 Task: Open a blank sheet, save the file as Renewableenergy.doc and add heading 'Renewable Energy'Renewable Energy ,with the parapraph,with the parapraph Renewable energy sources like solar, wind, and hydropower offer sustainable alternatives to fossil fuels. By transitioning to renewables, we can reduce greenhouse gas emissions and combat climate change while creating new job opportunities and driving economic growth.Apply Font Style Andalus And font size 12. Apply font style in  Heading Elephant and font size 16 Change heading alignment to  Left
Action: Mouse moved to (19, 21)
Screenshot: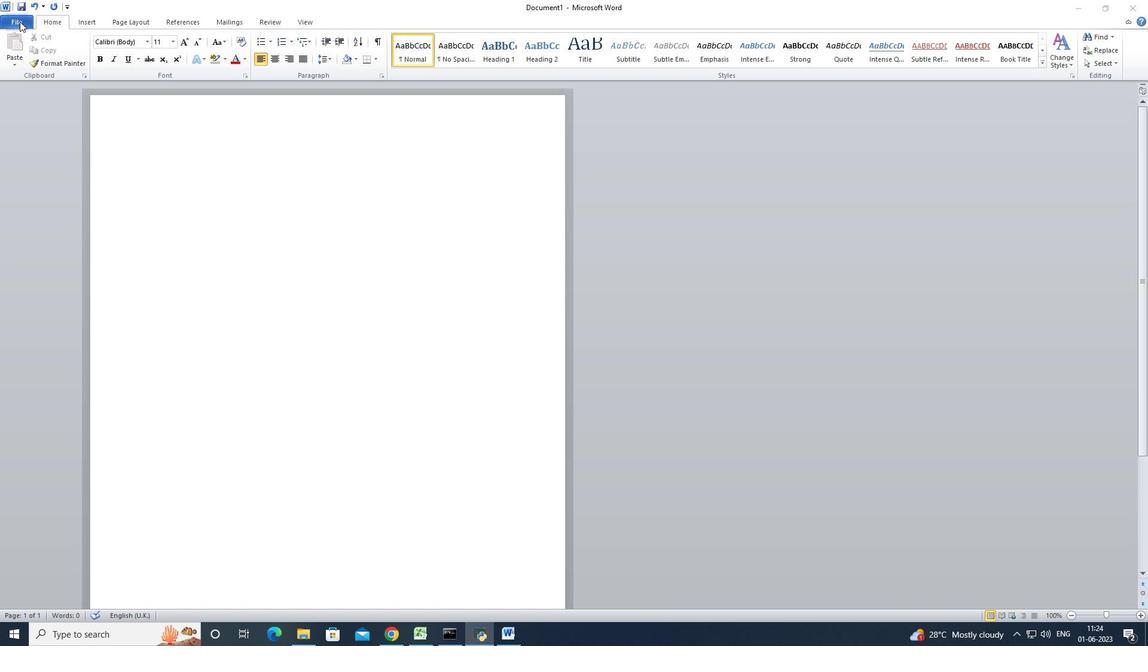 
Action: Mouse pressed left at (19, 21)
Screenshot: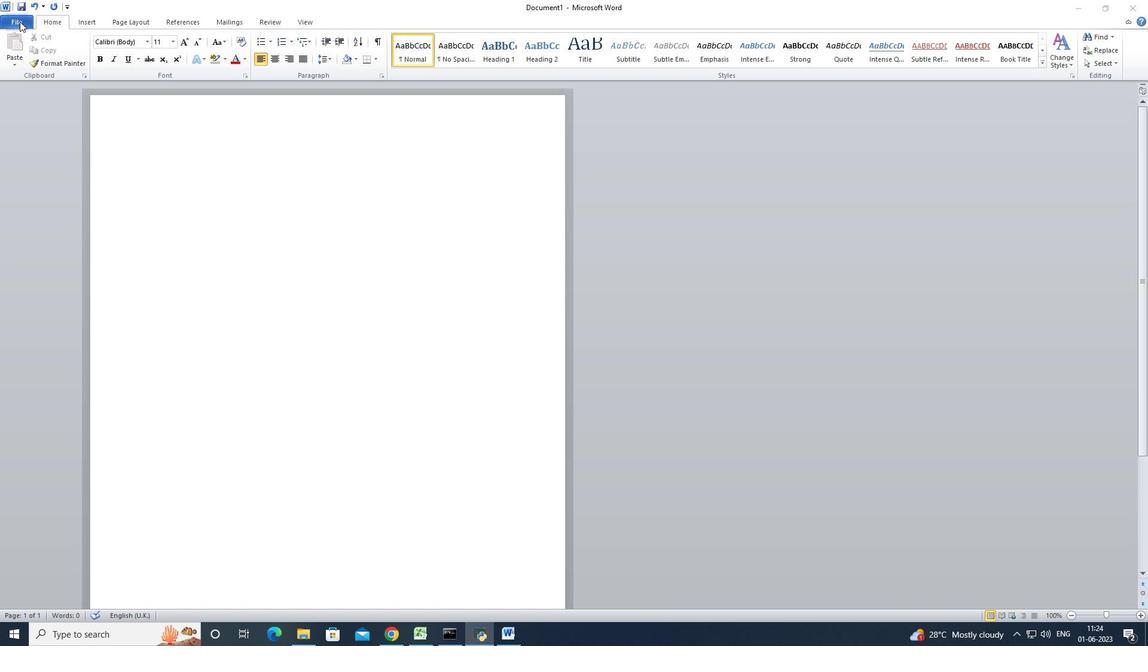 
Action: Mouse pressed left at (19, 21)
Screenshot: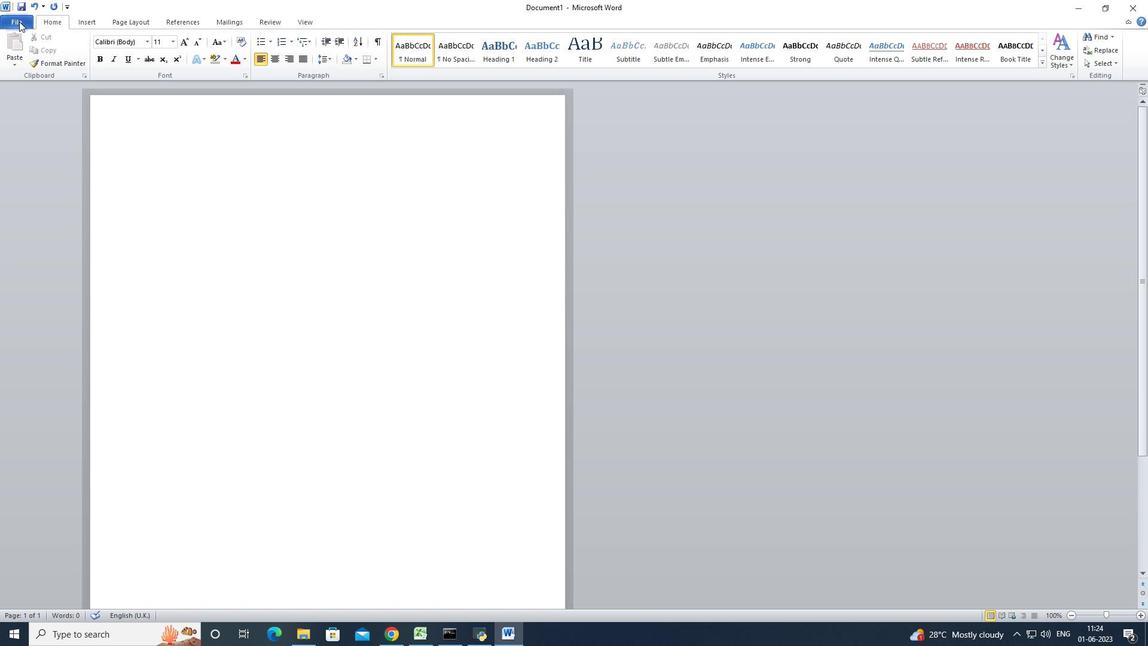 
Action: Mouse moved to (35, 157)
Screenshot: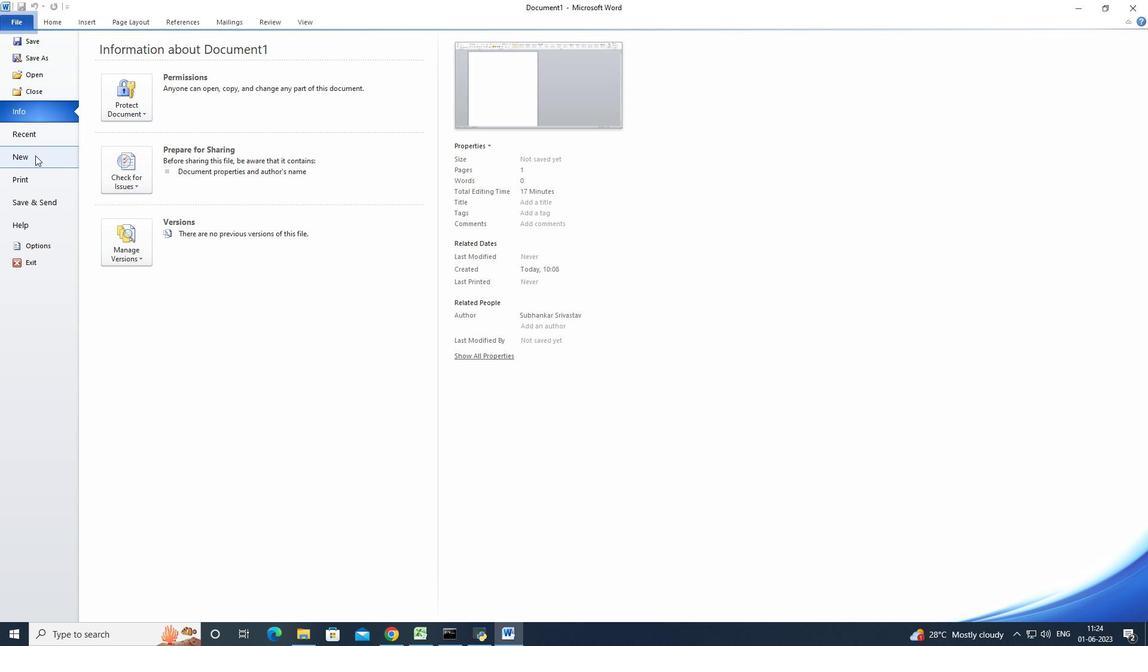 
Action: Mouse pressed left at (35, 157)
Screenshot: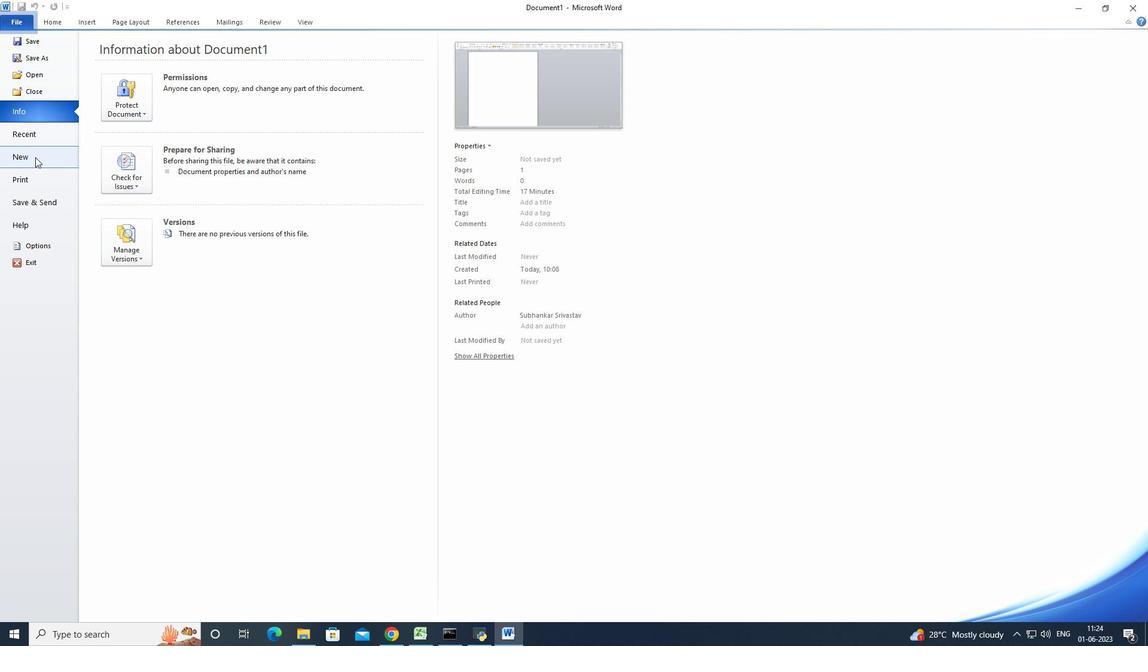 
Action: Mouse moved to (108, 126)
Screenshot: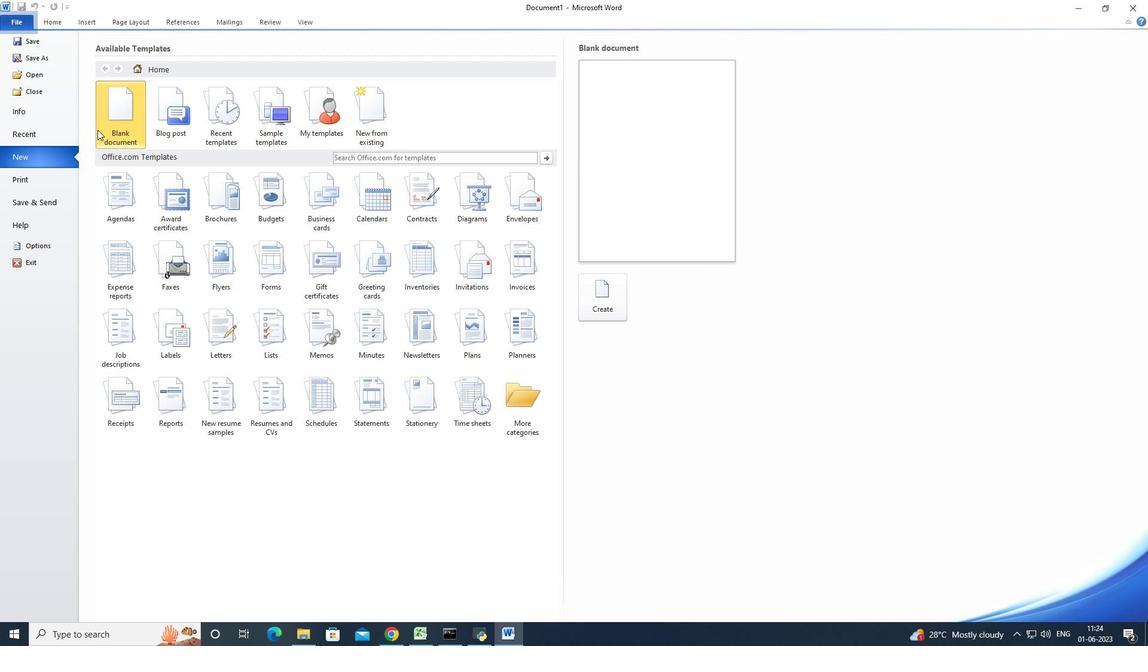 
Action: Mouse pressed left at (108, 126)
Screenshot: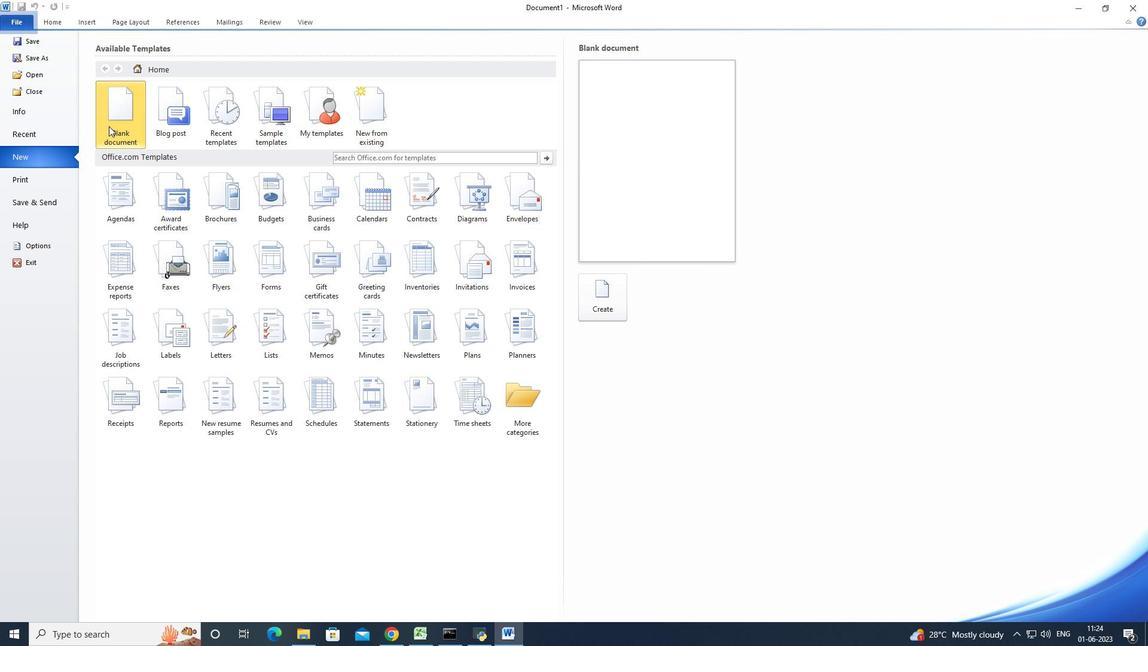 
Action: Mouse moved to (610, 290)
Screenshot: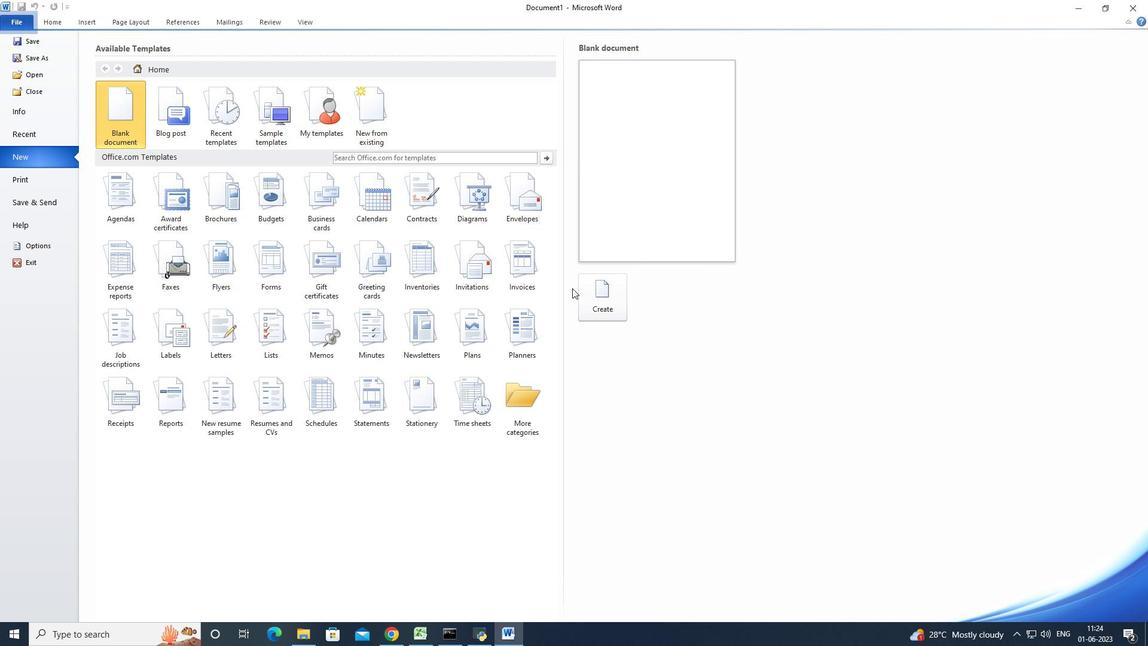 
Action: Mouse pressed left at (610, 290)
Screenshot: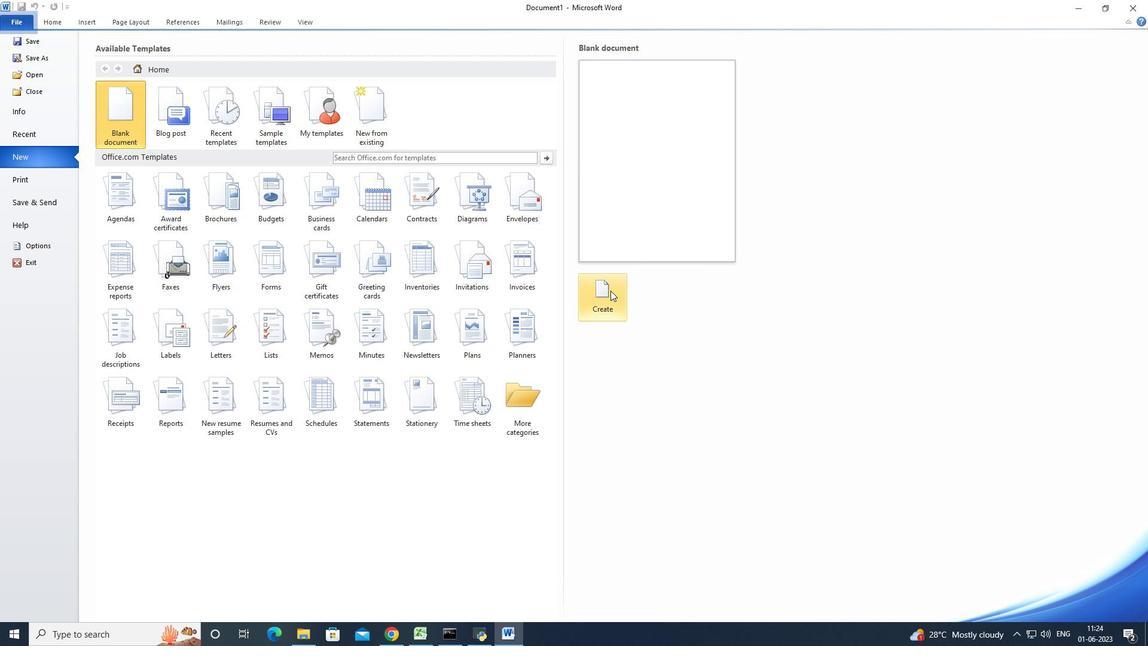 
Action: Mouse moved to (4, 23)
Screenshot: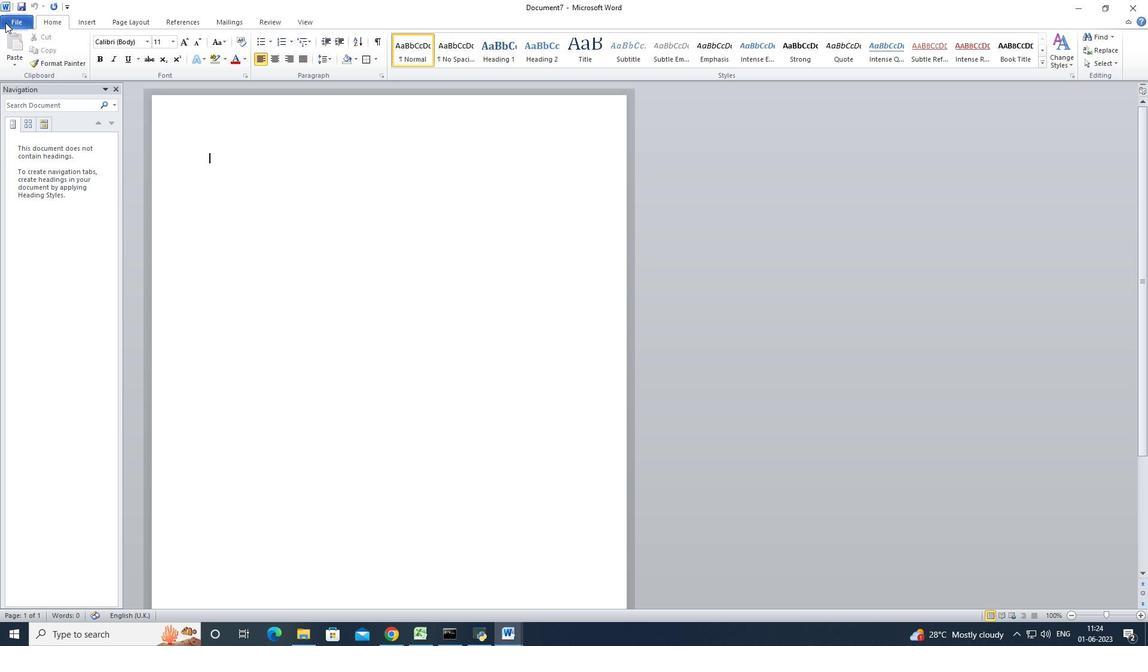 
Action: Mouse pressed left at (4, 23)
Screenshot: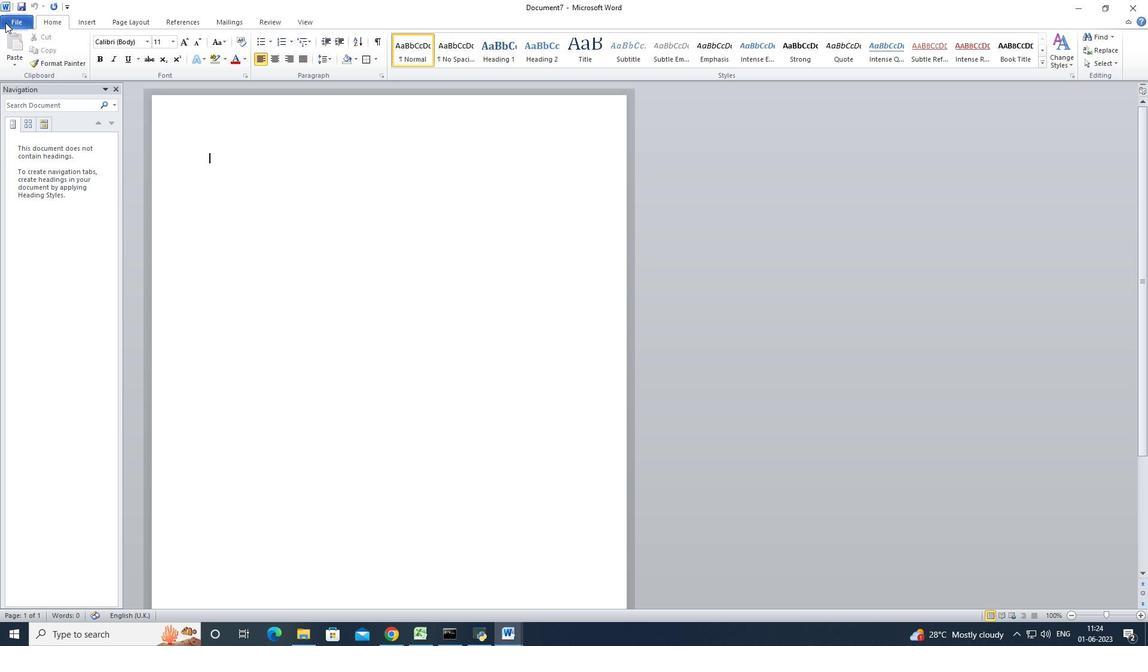 
Action: Mouse moved to (44, 41)
Screenshot: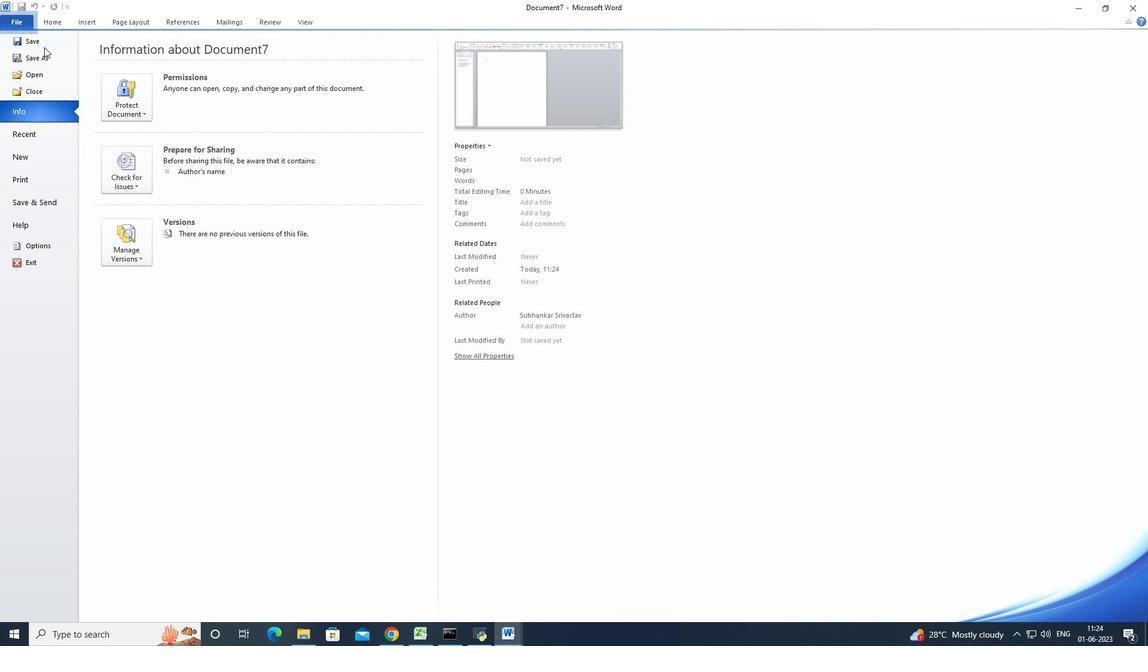 
Action: Mouse pressed left at (44, 41)
Screenshot: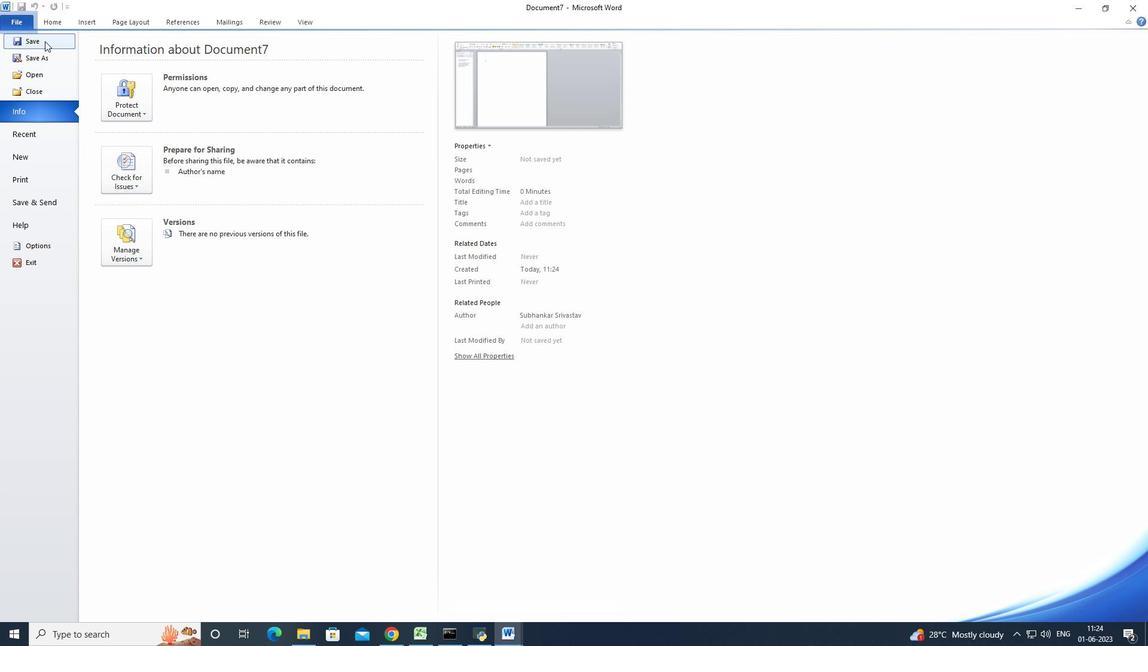 
Action: Mouse moved to (177, 139)
Screenshot: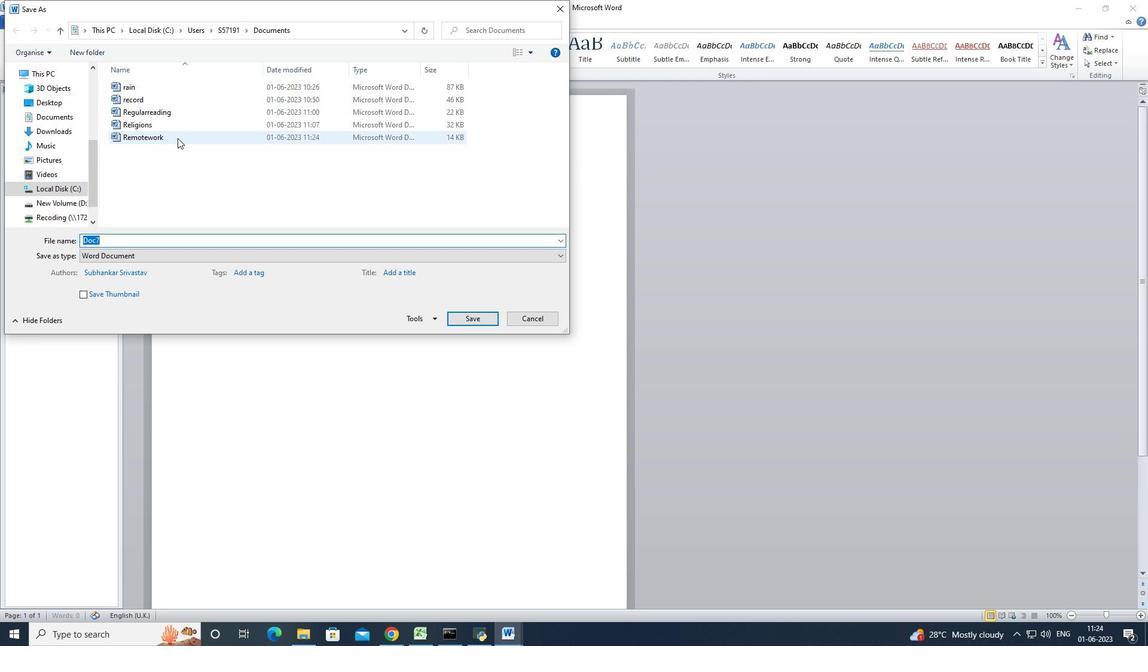 
Action: Key pressed <Key.shift>Renew<Key.shift>A<Key.backspace>ableenergy
Screenshot: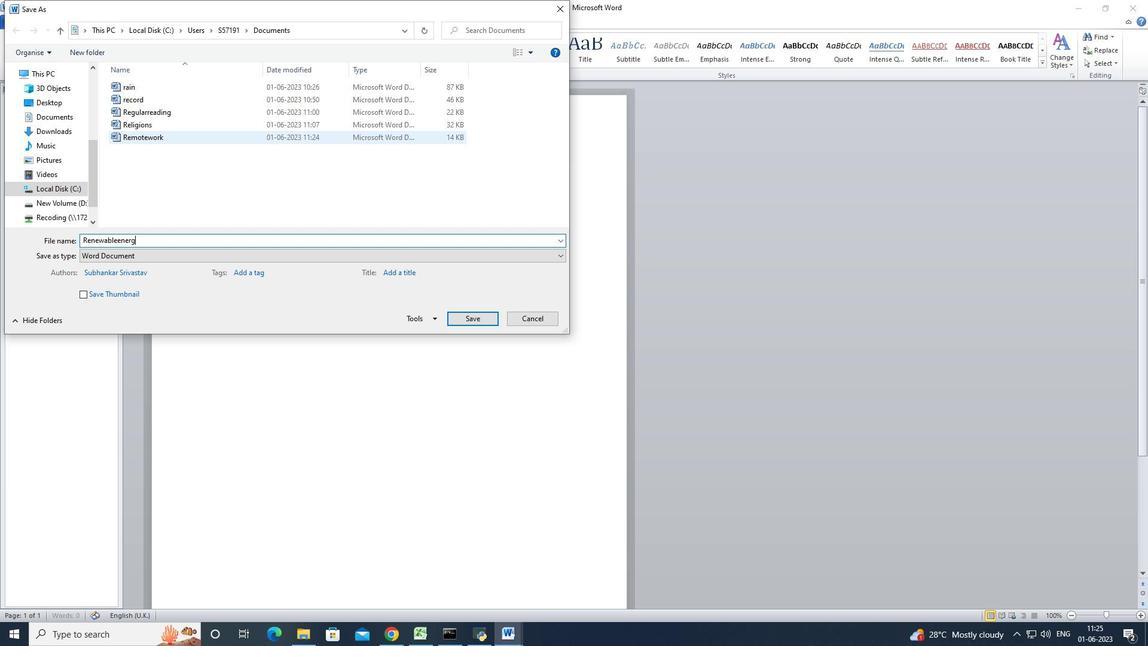
Action: Mouse moved to (467, 322)
Screenshot: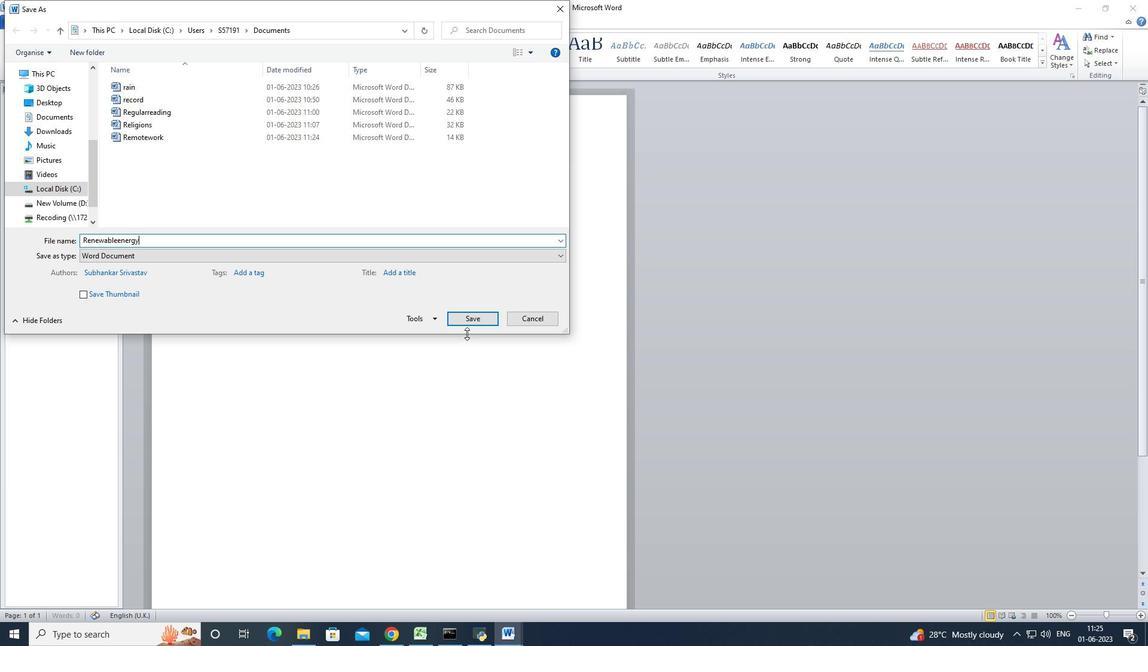 
Action: Mouse pressed left at (467, 322)
Screenshot: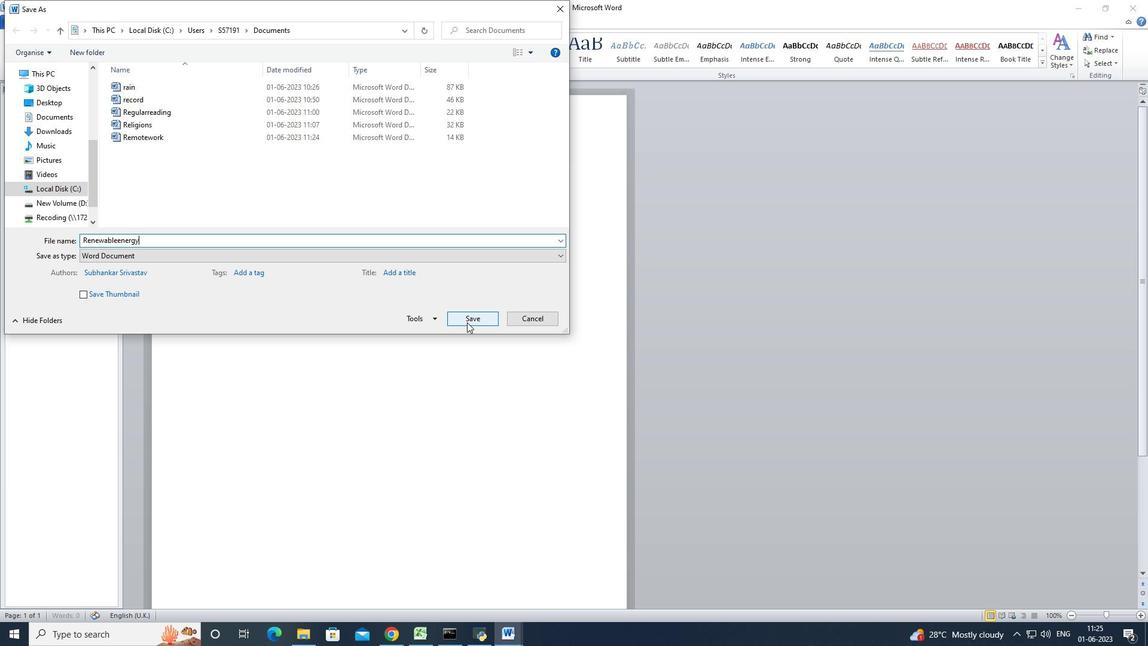 
Action: Mouse moved to (484, 52)
Screenshot: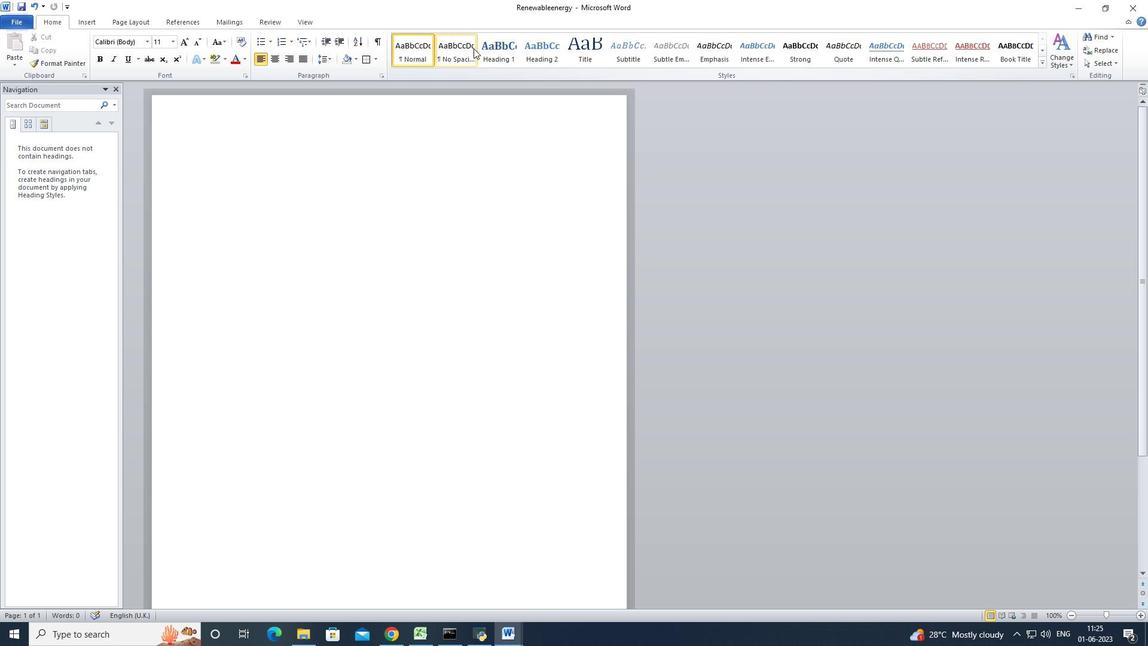 
Action: Mouse pressed left at (484, 52)
Screenshot: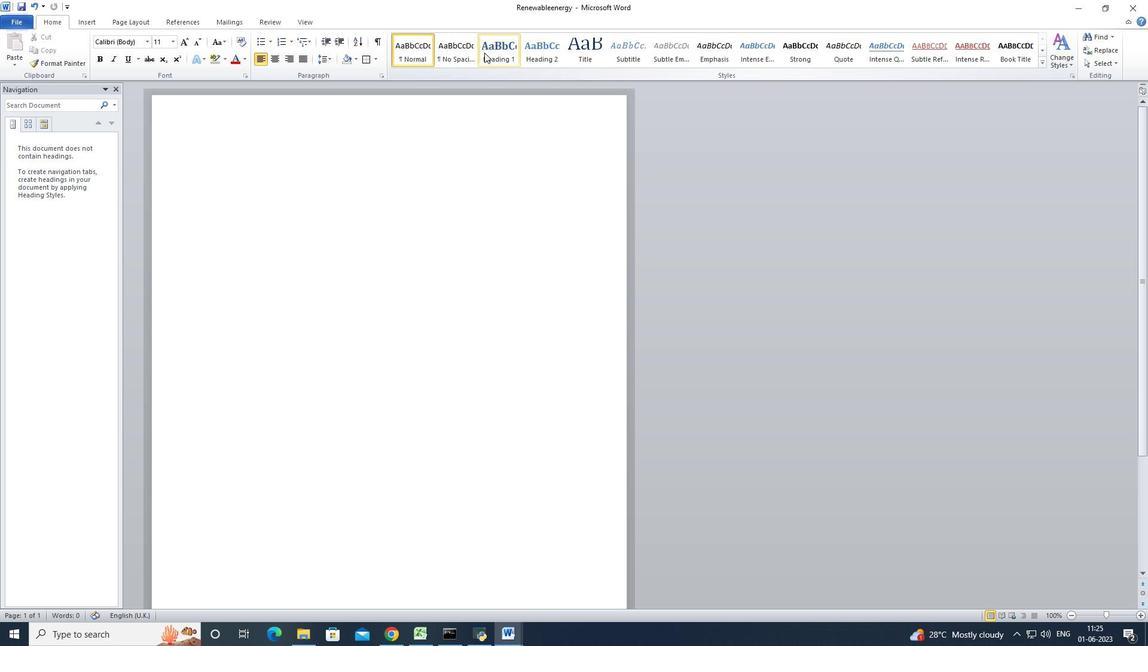 
Action: Key pressed <Key.shift>Renewable<Key.space><Key.shift>Energy<Key.enter><Key.shift><Key.shift><Key.shift><Key.shift><Key.shift><Key.shift><Key.shift><Key.shift><Key.shift><Key.shift><Key.shift><Key.shift><Key.shift><Key.shift><Key.shift><Key.shift><Key.shift><Key.shift><Key.shift><Key.shift><Key.shift><Key.shift><Key.shift><Key.shift><Key.shift><Key.shift><Key.shift><Key.shift><Key.shift><Key.shift><Key.shift><Key.shift><Key.shift><Key.shift><Key.shift><Key.shift><Key.shift><Key.shift><Key.shift><Key.shift><Key.shift><Key.shift><Key.shift><Key.shift><Key.shift><Key.shift><Key.shift><Key.shift><Key.shift><Key.shift><Key.shift><Key.shift><Key.shift><Key.shift><Key.shift><Key.shift><Key.shift><Key.shift><Key.shift><Key.shift><Key.shift><Key.shift><Key.shift><Key.shift><Key.shift><Key.shift><Key.shift><Key.shift><Key.shift><Key.shift><Key.shift><Key.shift><Key.shift><Key.shift><Key.shift><Key.shift><Key.shift><Key.shift><Key.shift><Key.shift><Key.shift><Key.shift><Key.shift><Key.shift><Key.shift><Key.shift><Key.shift><Key.shift><Key.shift><Key.shift><Key.shift><Key.shift><Key.shift><Key.shift><Key.shift><Key.shift><Key.shift><Key.shift><Key.shift><Key.shift><Key.shift><Key.shift><Key.shift><Key.shift><Key.shift><Key.shift><Key.shift><Key.shift><Key.shift><Key.shift><Key.shift><Key.shift><Key.shift><Key.shift><Key.shift><Key.shift><Key.shift><Key.shift><Key.shift><Key.shift><Key.shift><Key.shift><Key.shift><Key.shift><Key.shift><Key.shift><Key.shift><Key.shift><Key.shift><Key.shift><Key.shift><Key.shift><Key.shift><Key.shift><Key.shift><Key.shift><Key.shift><Key.shift><Key.shift><Key.shift><Key.shift><Key.shift><Key.shift><Key.shift><Key.shift><Key.shift><Key.shift><Key.shift><Key.shift><Key.shift><Key.shift><Key.shift><Key.shift><Key.shift><Key.shift><Key.shift><Key.shift><Key.shift><Key.shift><Key.shift><Key.shift><Key.shift><Key.shift><Key.shift><Key.shift><Key.shift><Key.shift><Key.shift><Key.shift><Key.shift><Key.shift><Key.shift><Key.shift><Key.shift><Key.shift><Key.shift><Key.shift><Key.shift><Key.shift><Key.shift><Key.shift><Key.shift><Key.shift><Key.shift><Key.shift><Key.shift><Key.shift><Key.shift><Key.shift><Key.shift><Key.shift><Key.shift><Key.shift><Key.shift><Key.shift><Key.shift><Key.shift><Key.shift><Key.shift><Key.shift><Key.shift><Key.shift><Key.shift><Key.shift><Key.shift><Key.shift><Key.shift><Key.shift><Key.shift><Key.shift><Key.shift><Key.shift><Key.shift><Key.shift><Key.shift><Key.shift><Key.shift><Key.shift><Key.shift><Key.shift><Key.shift><Key.shift><Key.shift><Key.shift><Key.shift><Key.shift><Key.shift><Key.shift><Key.shift><Key.shift><Key.shift><Key.shift><Key.shift><Key.shift><Key.shift><Key.shift><Key.shift><Key.shift><Key.shift><Key.shift><Key.shift><Key.shift><Key.shift><Key.shift><Key.shift><Key.shift><Key.shift><Key.shift><Key.shift><Key.shift><Key.shift><Key.shift><Key.shift><Key.shift><Key.shift><Key.shift><Key.shift><Key.shift><Key.shift><Key.shift><Key.shift><Key.shift><Key.shift><Key.shift><Key.shift><Key.shift><Key.shift><Key.shift><Key.shift><Key.shift><Key.shift><Key.shift><Key.shift><Key.shift><Key.shift><Key.shift><Key.shift><Key.shift><Key.shift><Key.shift><Key.shift><Key.shift><Key.shift><Key.shift><Key.shift><Key.shift><Key.shift><Key.shift><Key.shift><Key.shift><Key.shift><Key.shift><Key.shift><Key.shift><Key.shift><Key.shift><Key.shift><Key.shift><Key.shift><Key.shift><Key.shift><Key.shift><Key.shift><Key.shift><Key.shift><Key.shift><Key.shift><Key.shift><Key.shift><Key.shift><Key.shift><Key.shift><Key.shift><Key.shift><Key.shift><Key.shift><Key.shift><Key.shift><Key.shift><Key.shift><Key.shift><Key.shift><Key.shift><Key.shift><Key.shift><Key.shift><Key.shift><Key.shift><Key.shift><Key.shift><Key.shift><Key.shift><Key.shift><Key.shift><Key.shift><Key.shift><Key.shift><Key.shift><Key.shift><Key.shift><Key.shift><Key.shift><Key.shift><Key.shift><Key.shift><Key.shift><Key.shift><Key.shift><Key.shift><Key.shift><Key.shift><Key.shift><Key.shift><Key.shift><Key.shift><Key.shift><Key.shift><Key.shift><Key.shift><Key.shift><Key.shift><Key.shift><Key.shift><Key.shift><Key.shift><Key.shift><Key.shift><Key.shift><Key.shift><Key.shift><Key.shift><Key.shift><Key.shift><Key.shift><Key.shift><Key.shift><Key.shift><Key.shift><Key.shift><Key.shift><Key.shift><Key.shift><Key.shift><Key.shift><Key.shift><Key.shift><Key.shift><Key.shift><Key.shift><Key.shift><Key.shift><Key.shift>s<Key.backspace>s<Key.backspace><Key.shift><Key.shift><Key.shift><Key.shift><Key.shift><Key.shift><Key.shift><Key.shift>Renewable<Key.space>energy<Key.space>sources<Key.space>like<Key.space>solar,<Key.space>wind<Key.space>and<Key.space>hydropower<Key.space>offer<Key.space>sustainable<Key.space>alternatives<Key.space>to<Key.space>fossil<Key.space>fuels.<Key.space>by<Key.space>transitioning<Key.space>to<Key.space>renewables,<Key.space>we<Key.space>can<Key.space>reduce<Key.space>greenhouse<Key.space>gas<Key.space>emissions<Key.space>and<Key.space>combat<Key.space>climate<Key.space>change<Key.space>while<Key.space>creating<Key.space>new<Key.space>job<Key.space>opportunities<Key.space>and<Key.space>driving<Key.space>economic<Key.space>growth.
Screenshot: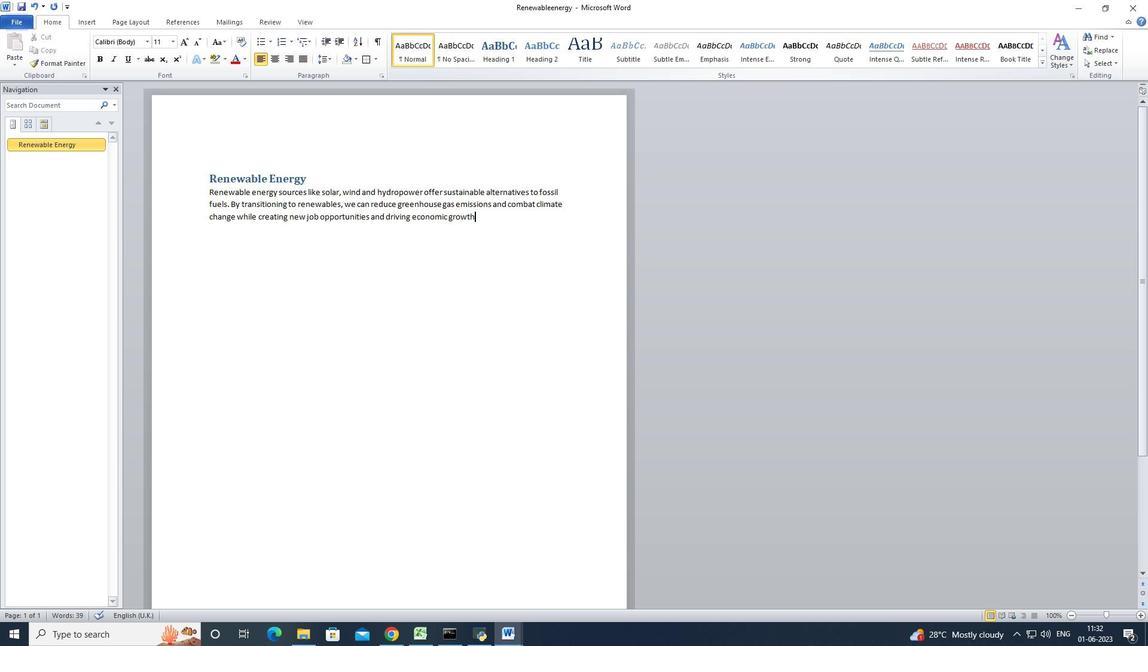 
Action: Mouse moved to (480, 217)
Screenshot: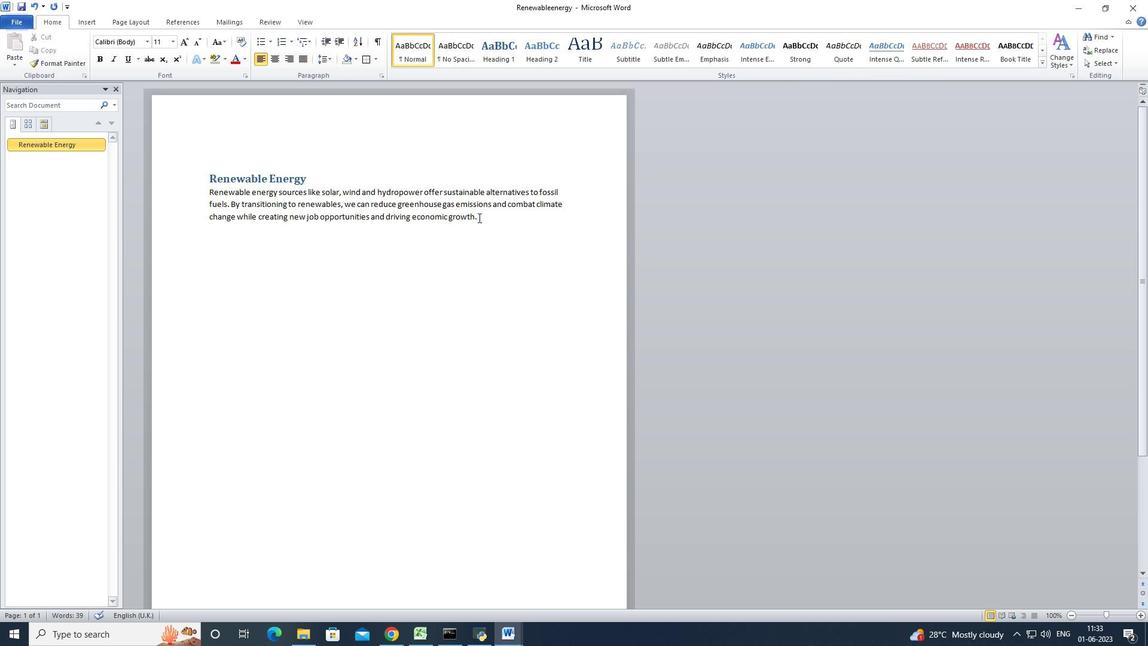 
Action: Mouse pressed left at (480, 217)
Screenshot: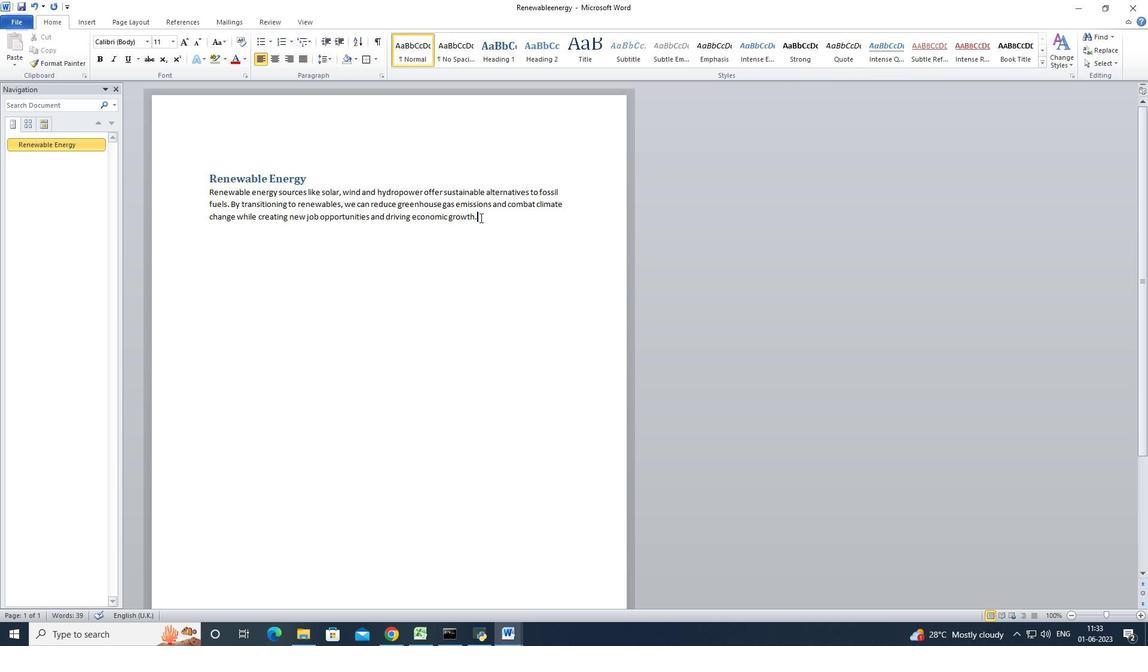 
Action: Mouse moved to (151, 45)
Screenshot: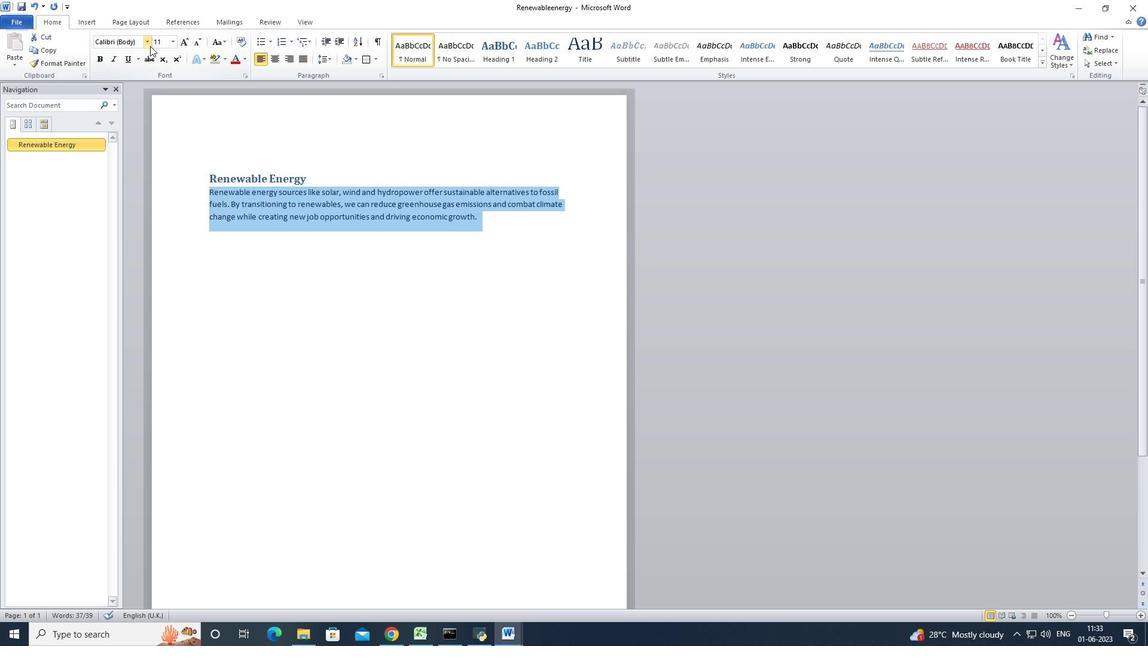 
Action: Mouse pressed left at (151, 45)
Screenshot: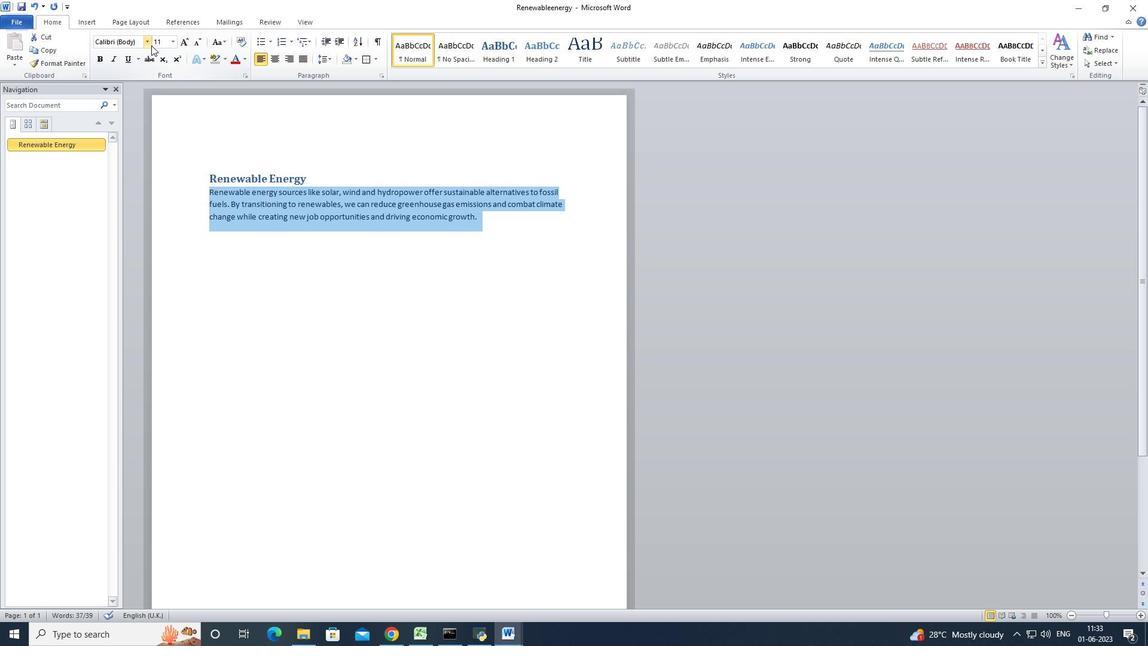 
Action: Mouse moved to (142, 81)
Screenshot: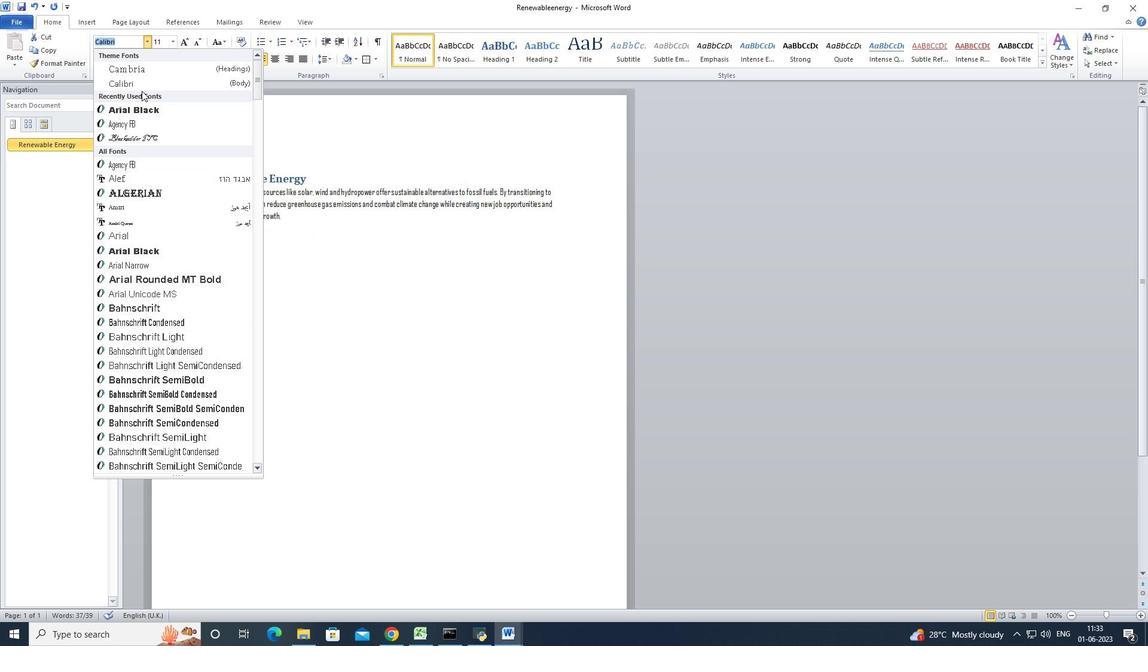 
Action: Key pressed andalus<Key.space><Key.enter>
Screenshot: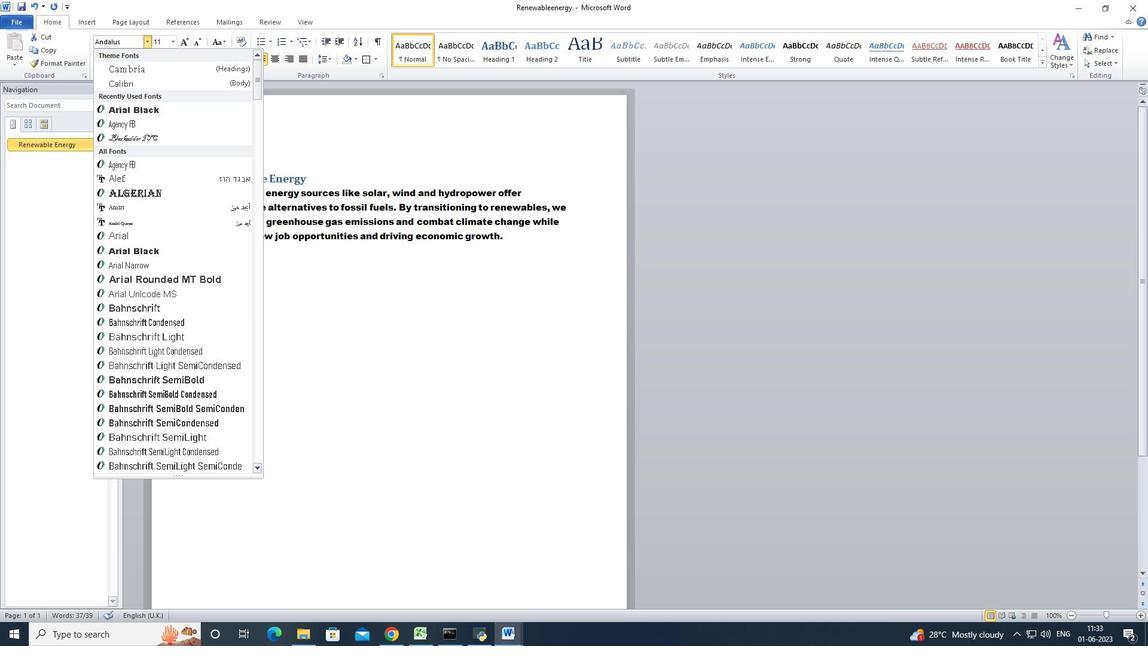 
Action: Mouse moved to (536, 350)
Screenshot: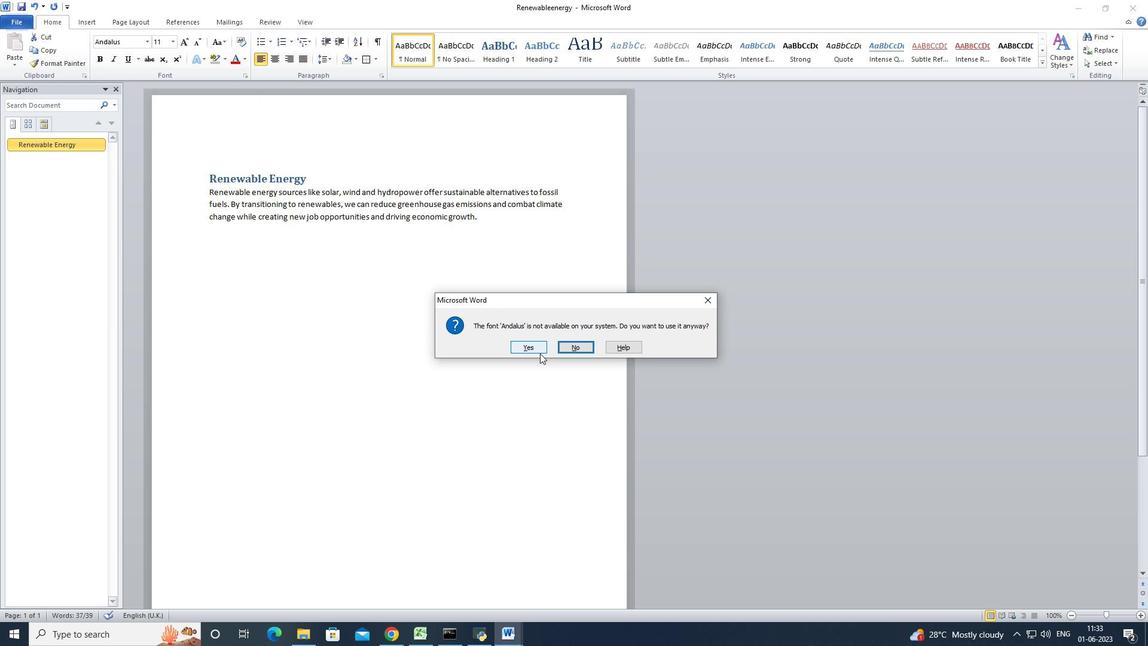 
Action: Mouse pressed left at (536, 350)
Screenshot: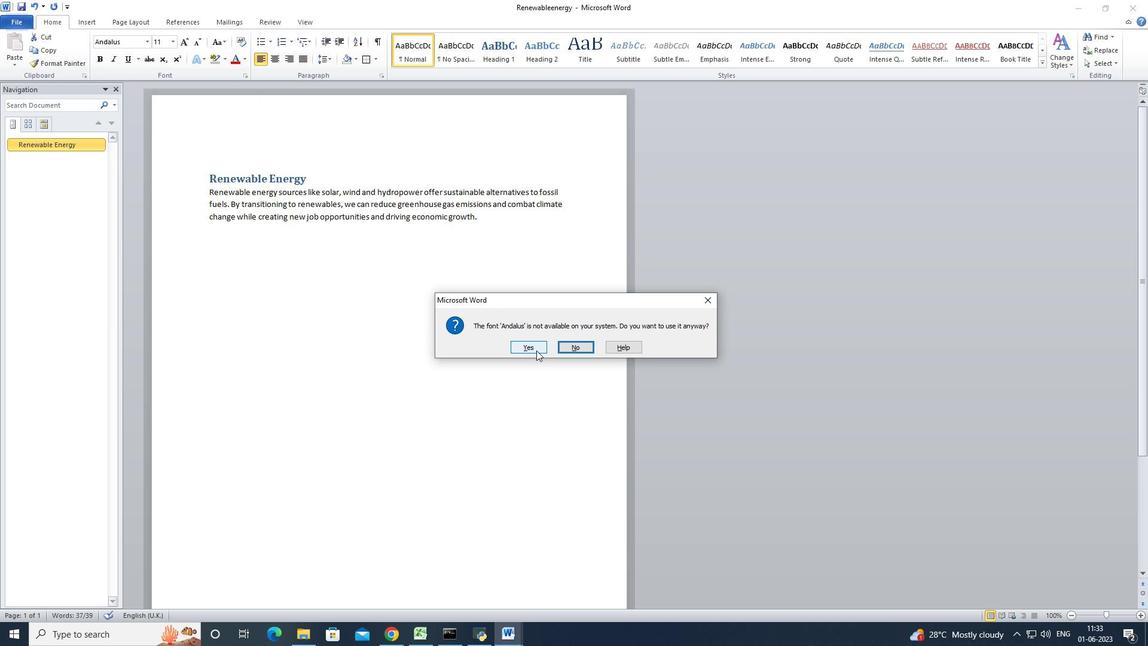
Action: Mouse moved to (449, 243)
Screenshot: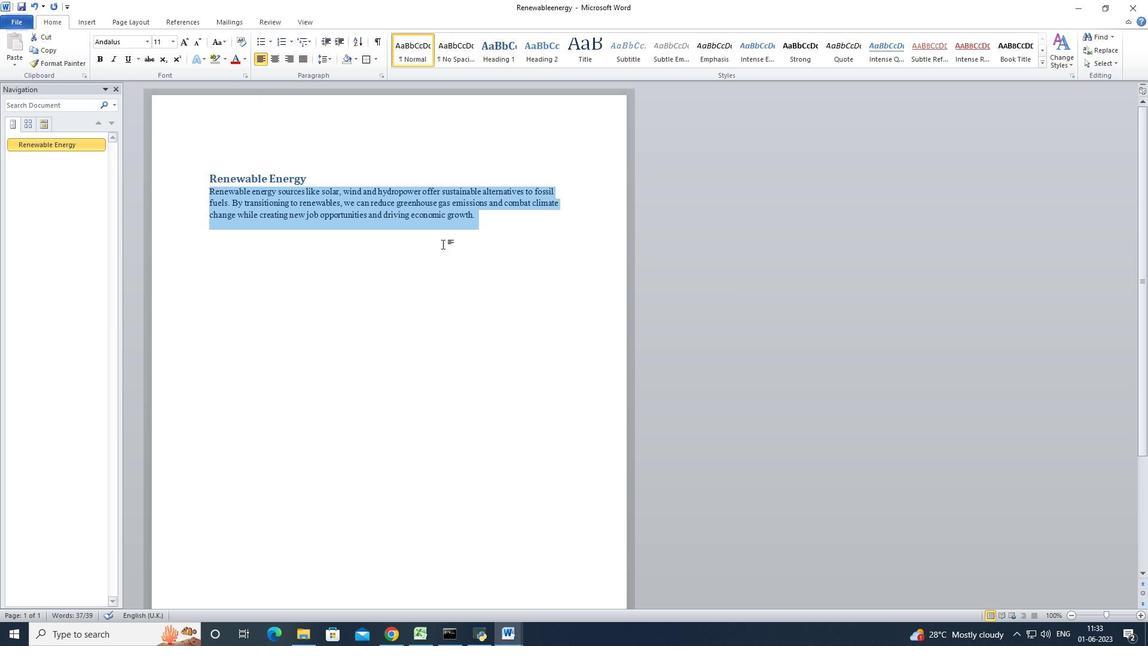 
Action: Mouse pressed left at (449, 243)
Screenshot: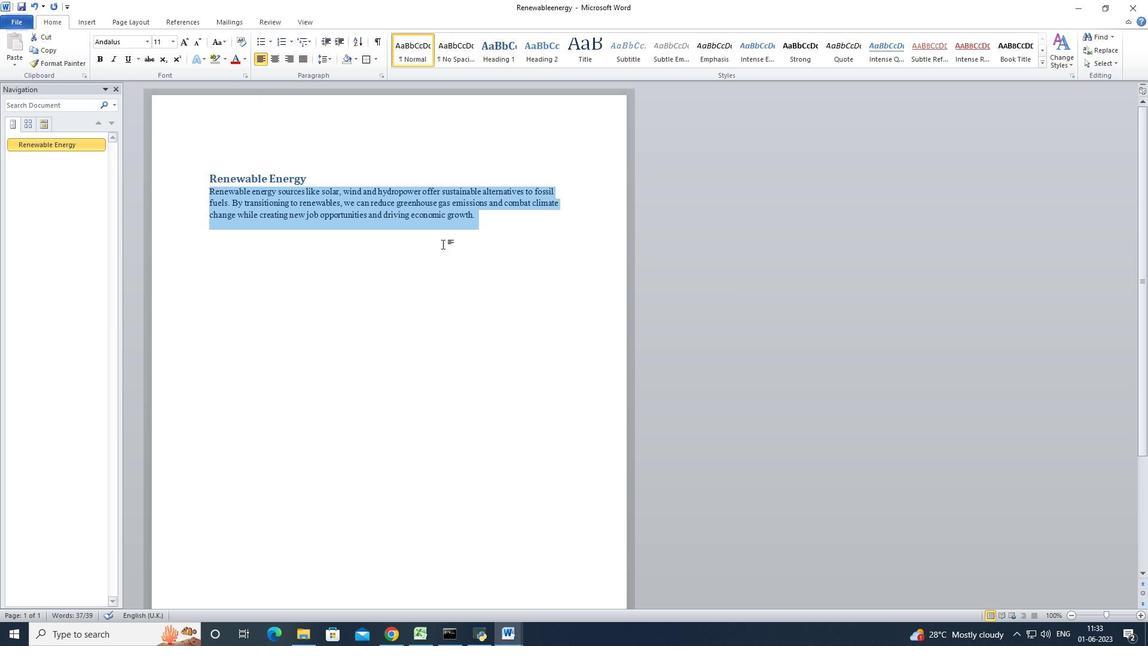 
Action: Mouse moved to (485, 218)
Screenshot: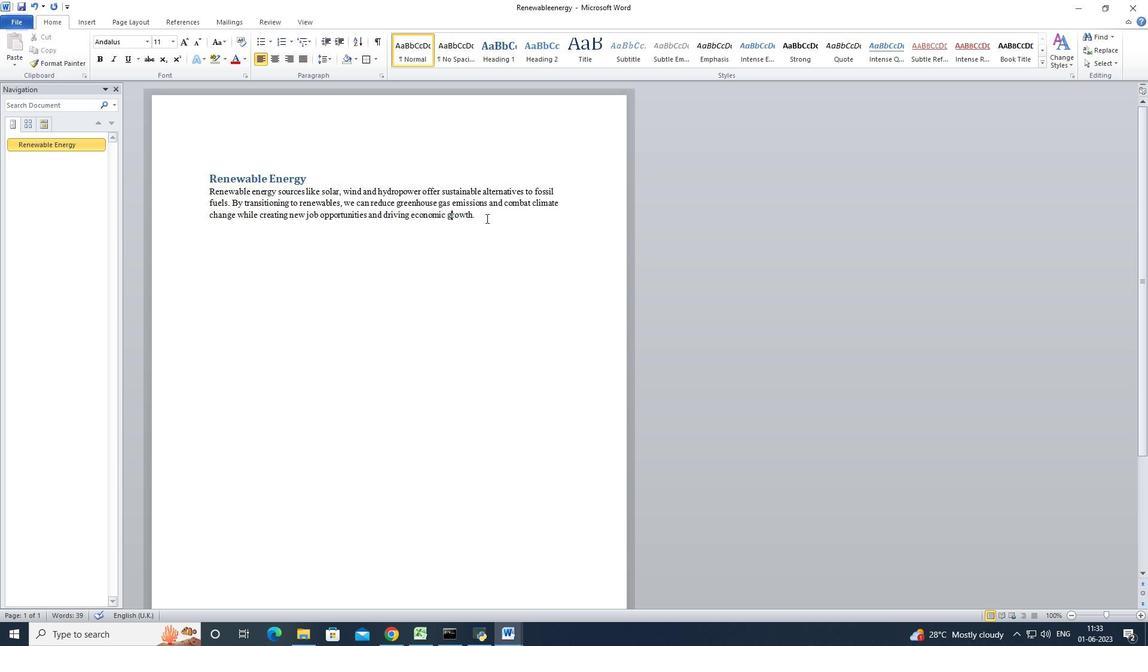 
Action: Mouse pressed left at (485, 218)
Screenshot: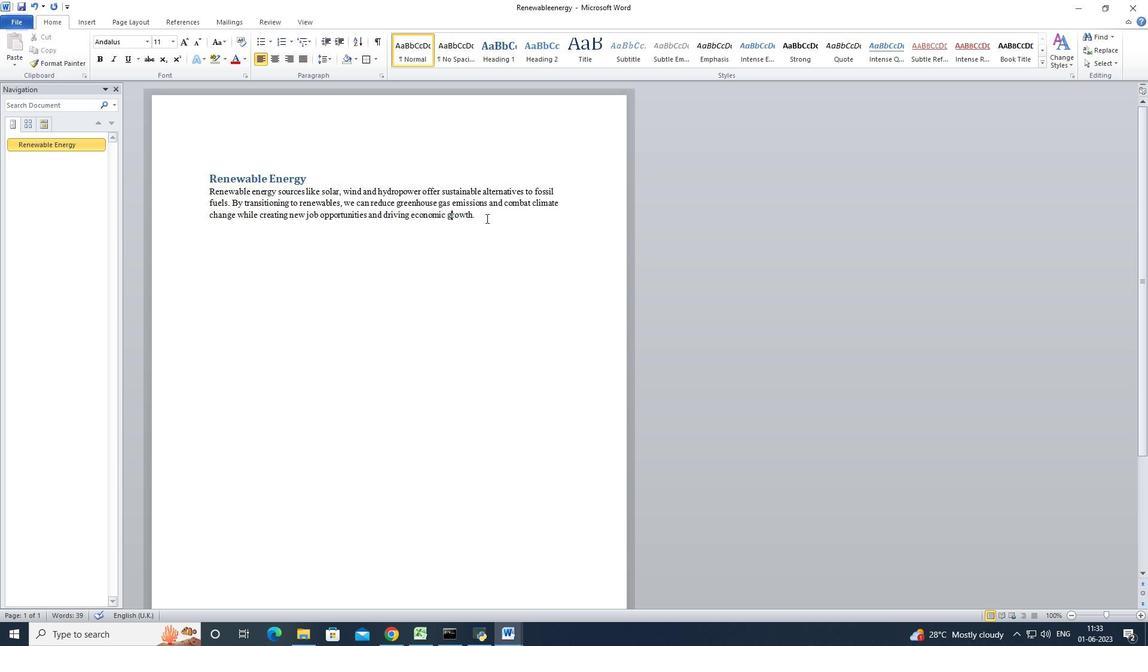
Action: Mouse moved to (177, 39)
Screenshot: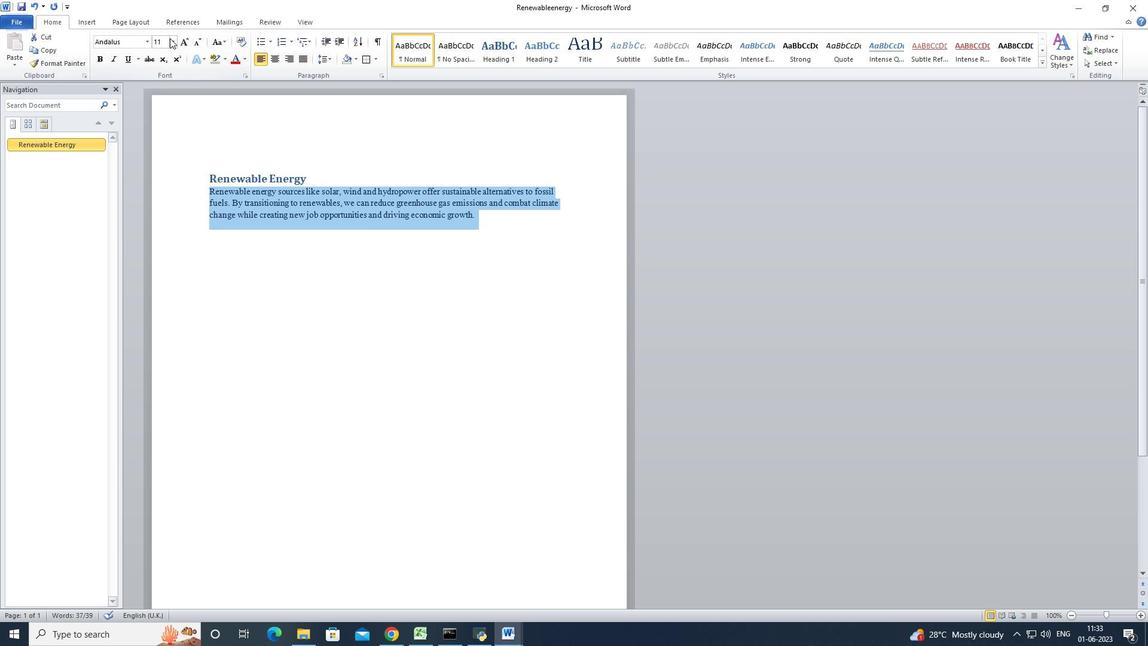 
Action: Mouse pressed left at (177, 39)
Screenshot: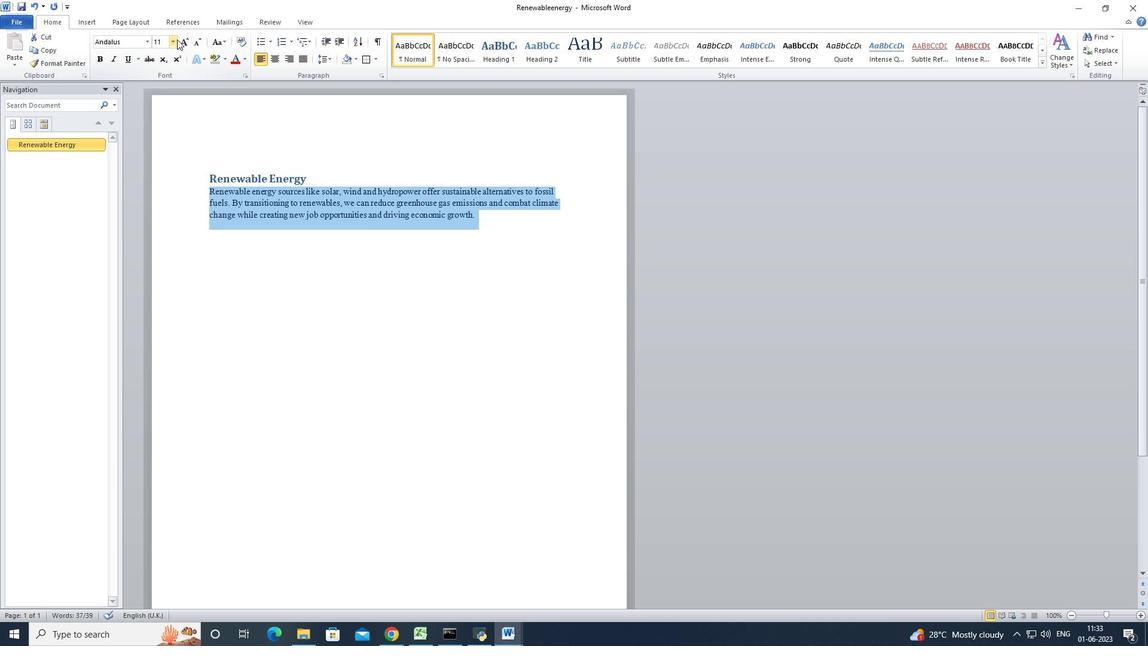 
Action: Mouse moved to (159, 95)
Screenshot: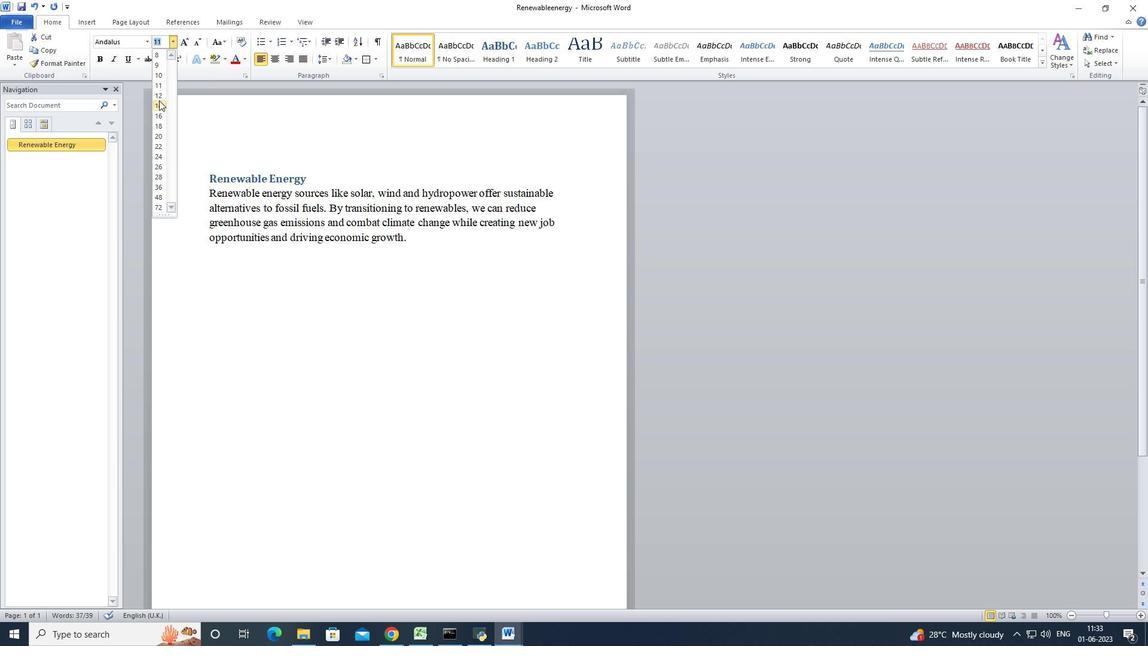 
Action: Mouse pressed left at (159, 95)
Screenshot: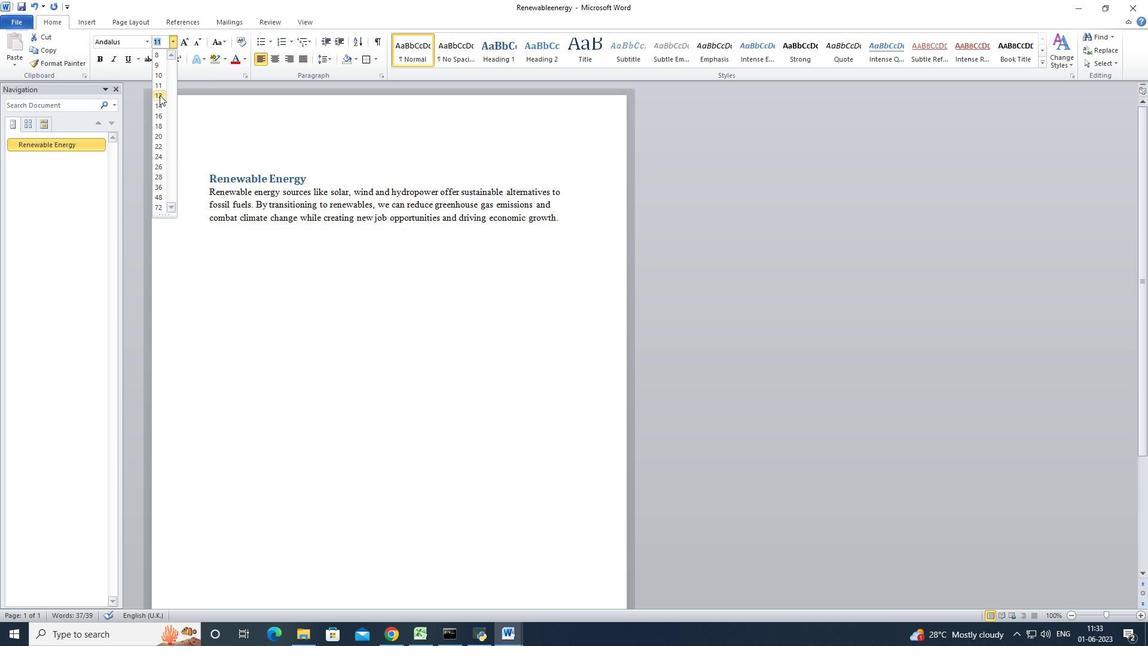 
Action: Mouse moved to (316, 175)
Screenshot: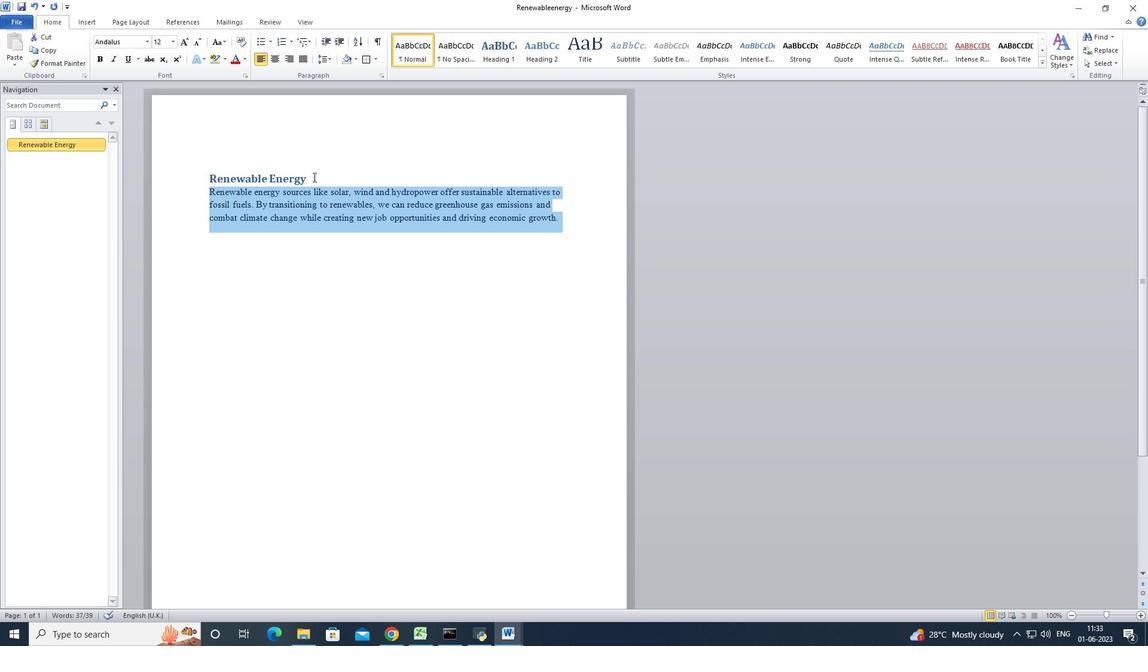 
Action: Mouse pressed left at (316, 175)
Screenshot: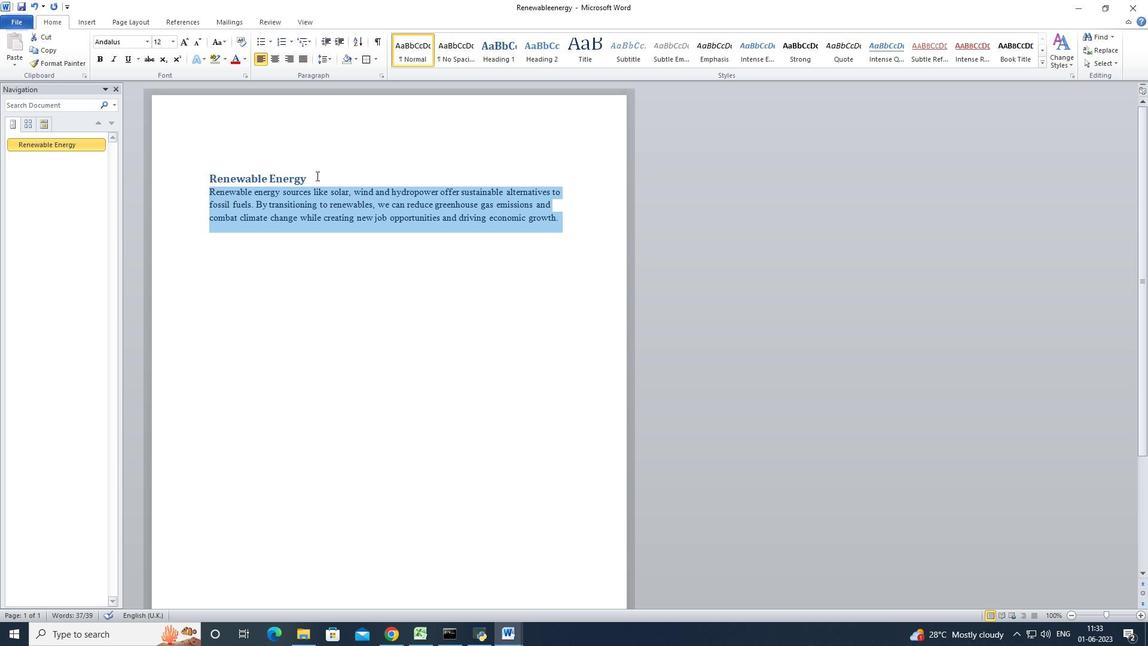 
Action: Mouse moved to (147, 45)
Screenshot: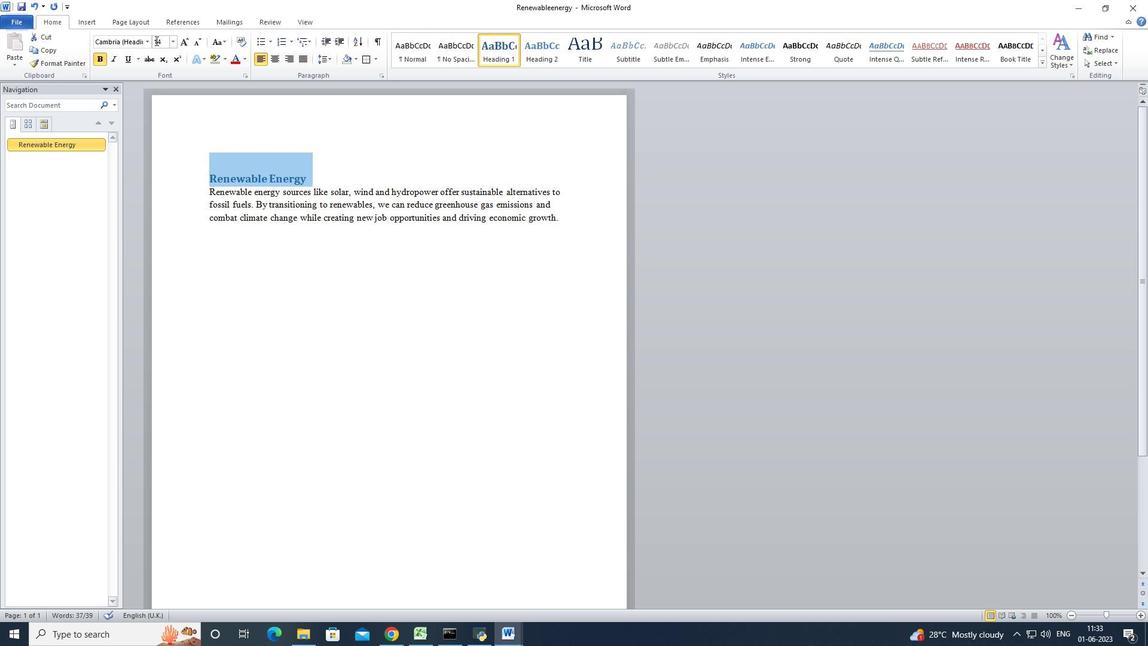 
Action: Mouse pressed left at (147, 45)
Screenshot: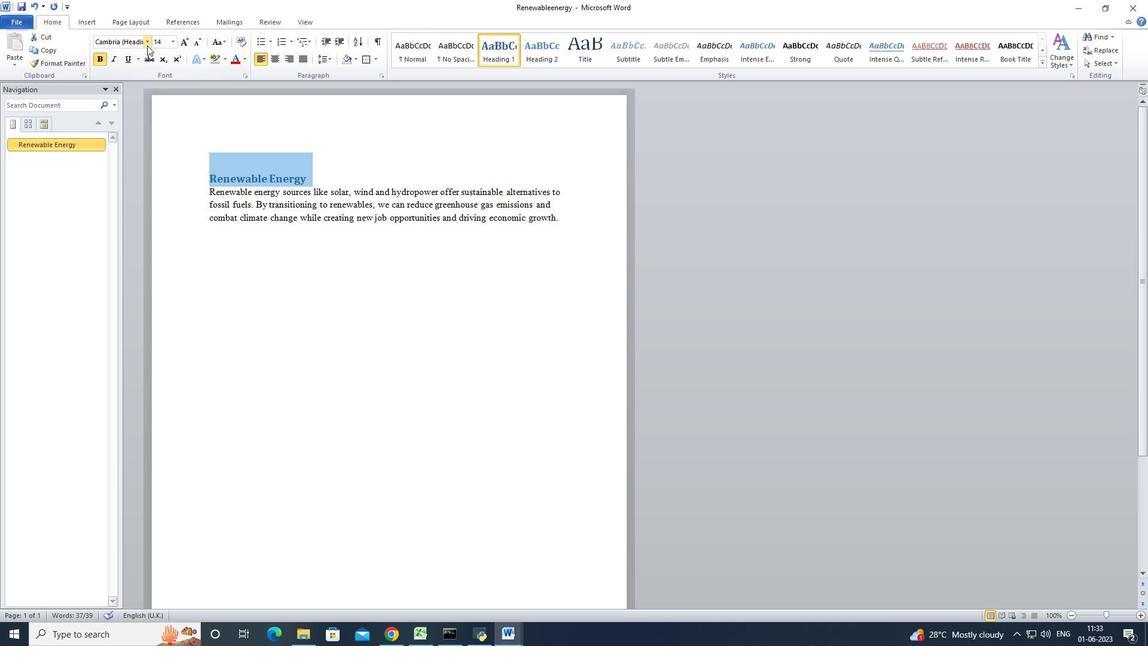 
Action: Mouse moved to (145, 182)
Screenshot: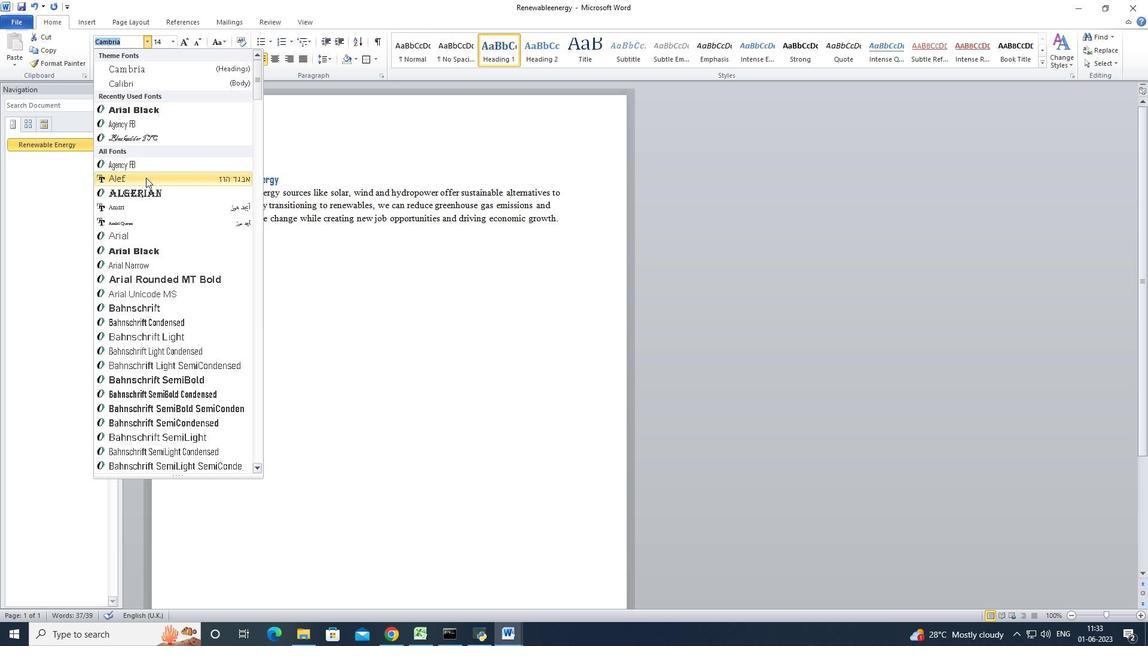 
Action: Mouse scrolled (145, 181) with delta (0, 0)
Screenshot: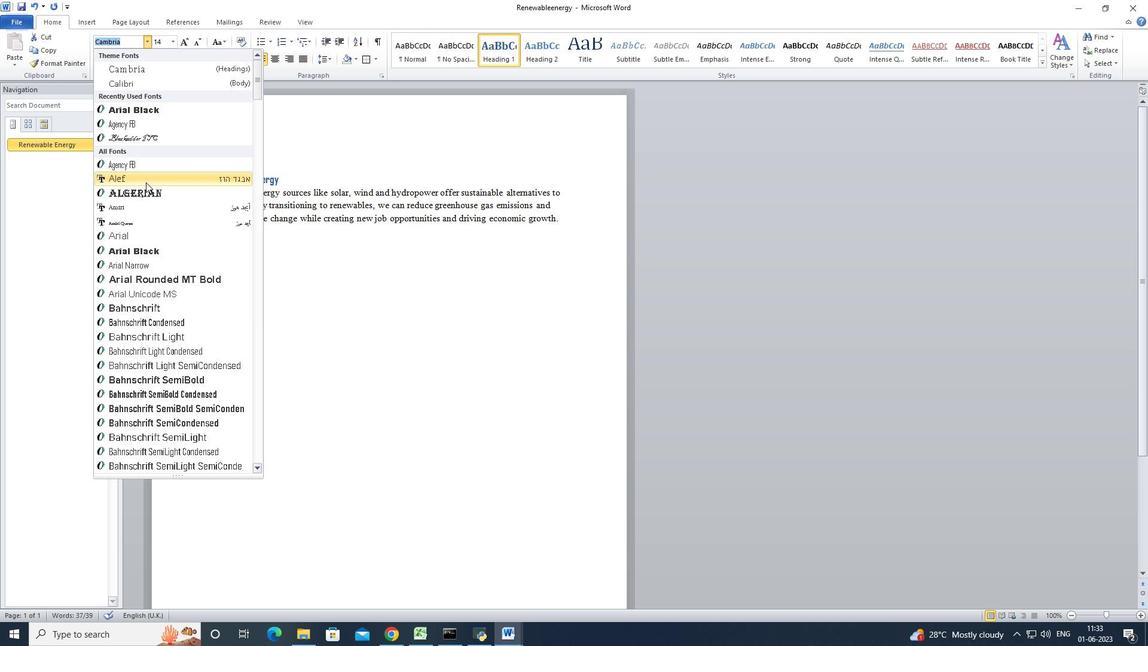 
Action: Mouse scrolled (145, 181) with delta (0, 0)
Screenshot: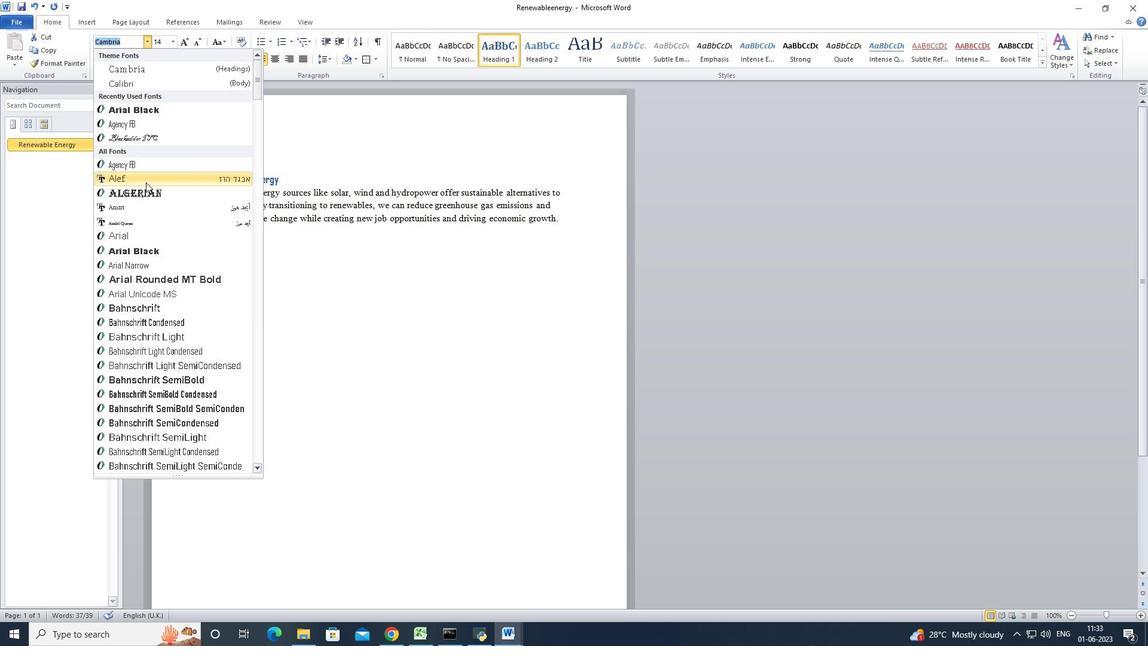 
Action: Mouse moved to (145, 183)
Screenshot: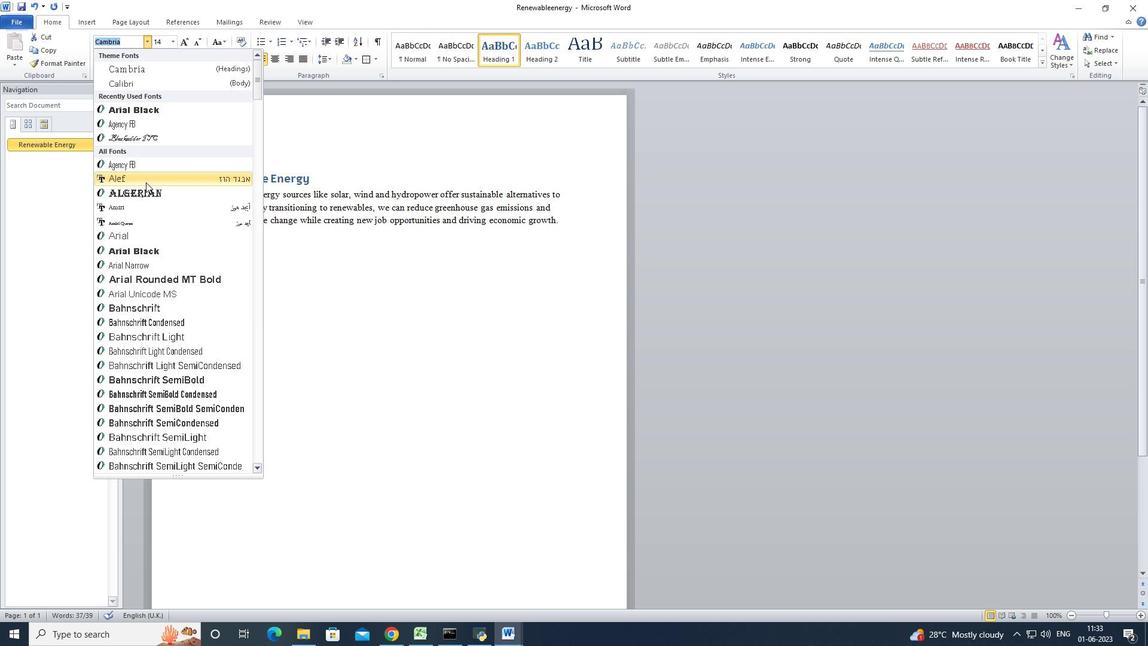 
Action: Mouse scrolled (145, 182) with delta (0, 0)
Screenshot: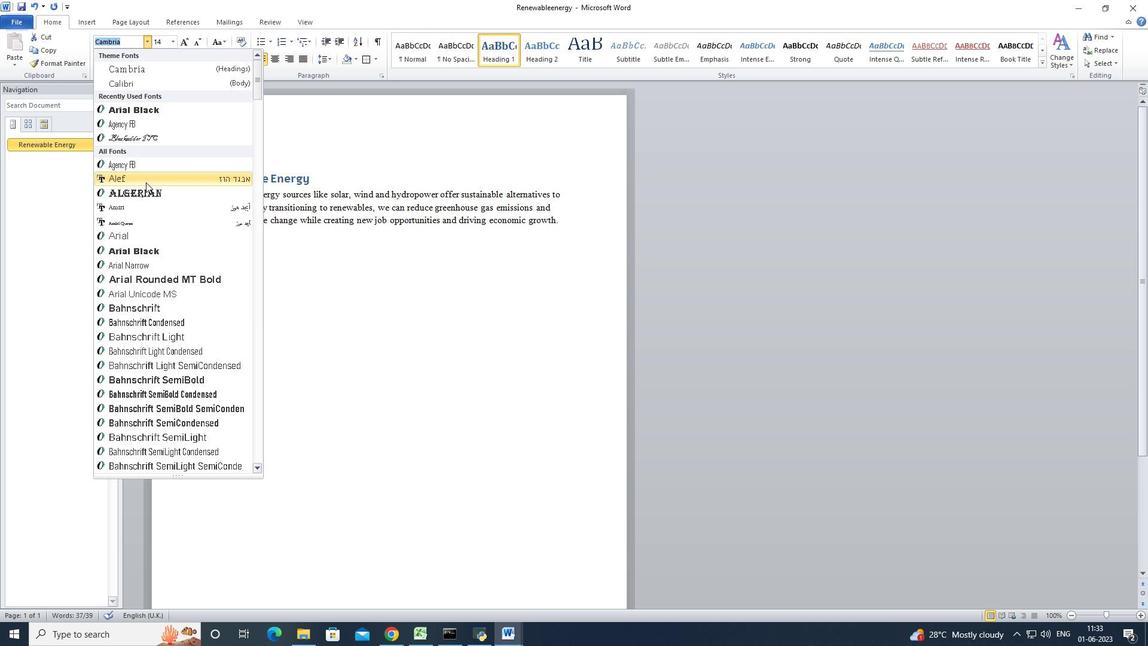 
Action: Mouse scrolled (145, 182) with delta (0, 0)
Screenshot: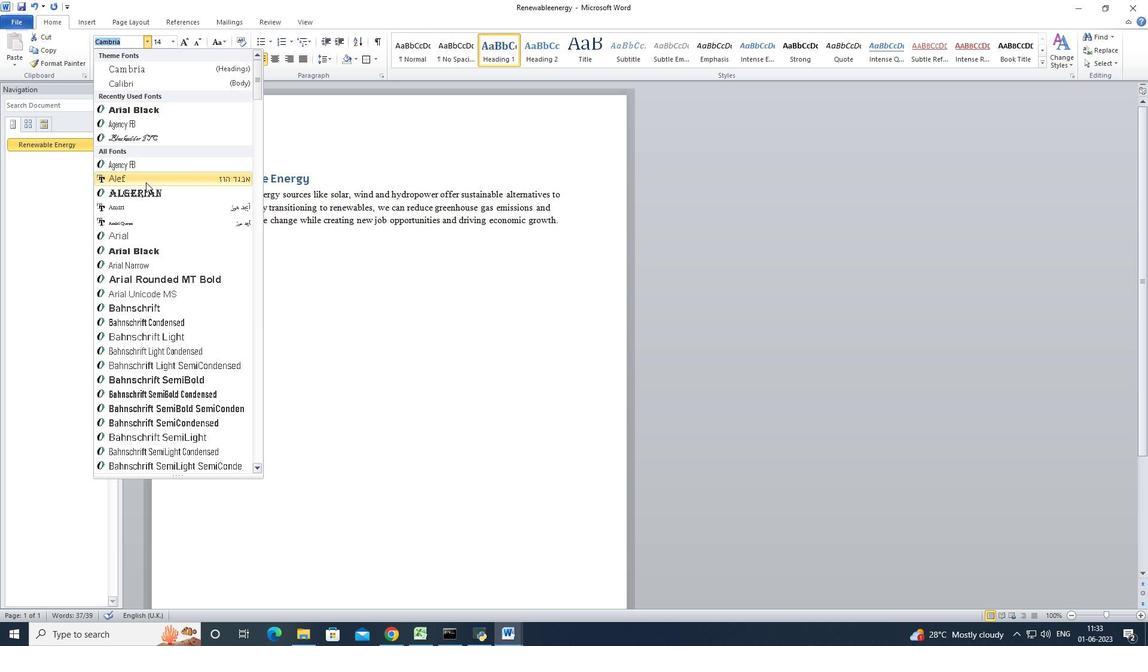 
Action: Mouse scrolled (145, 182) with delta (0, 0)
Screenshot: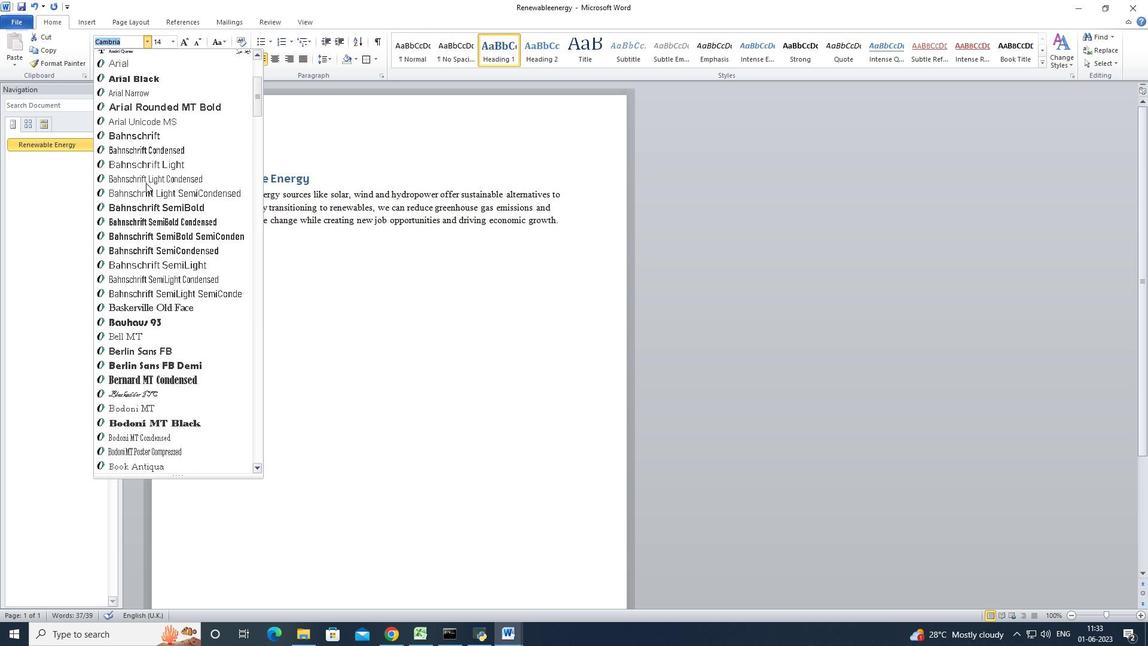
Action: Mouse scrolled (145, 182) with delta (0, 0)
Screenshot: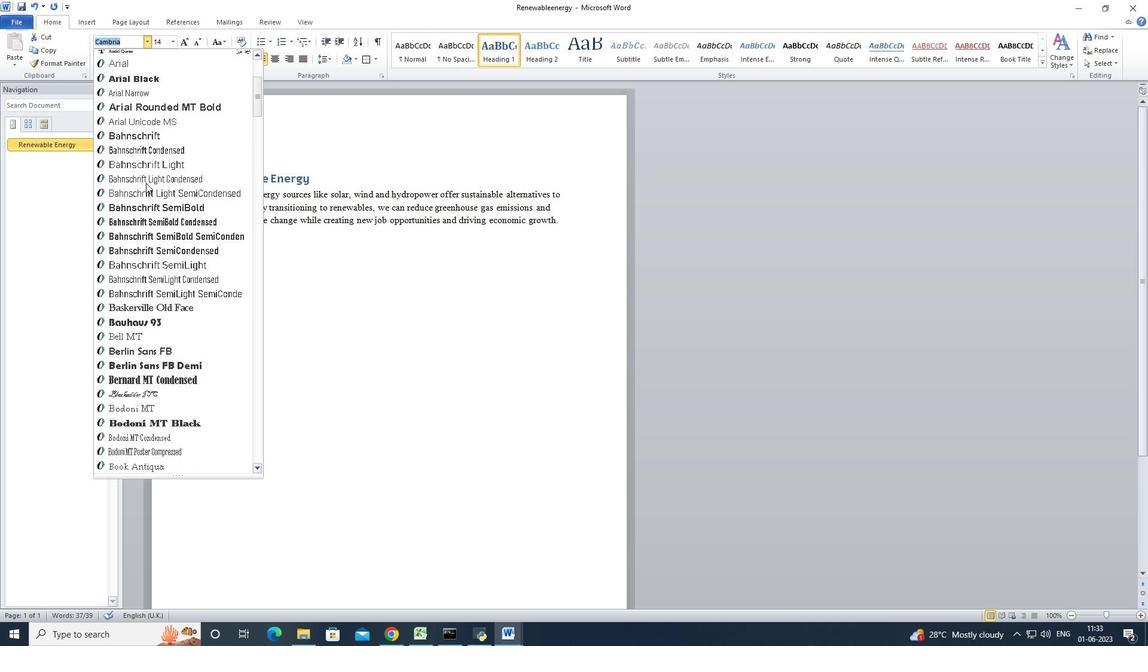 
Action: Mouse scrolled (145, 182) with delta (0, 0)
Screenshot: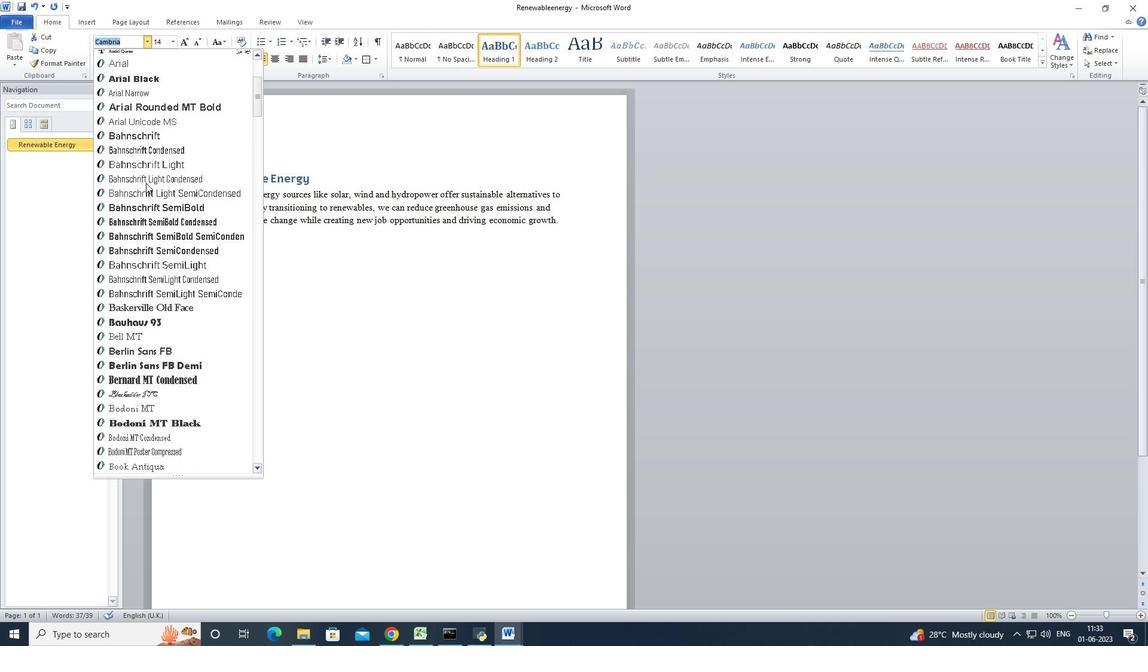 
Action: Mouse scrolled (145, 182) with delta (0, 0)
Screenshot: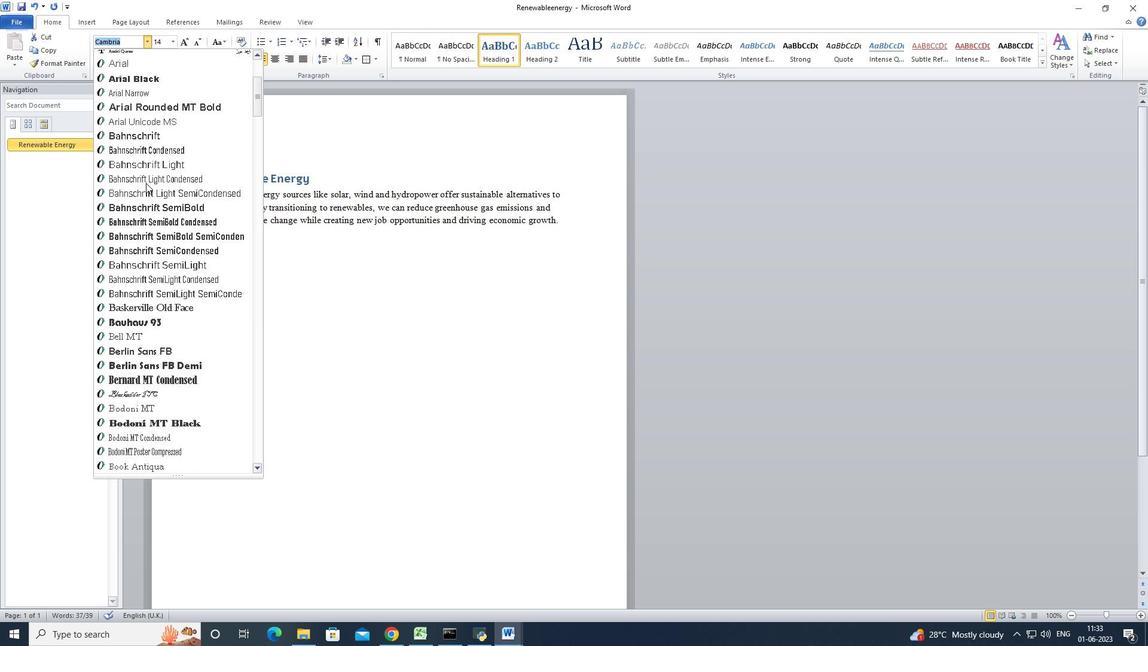 
Action: Mouse scrolled (145, 182) with delta (0, 0)
Screenshot: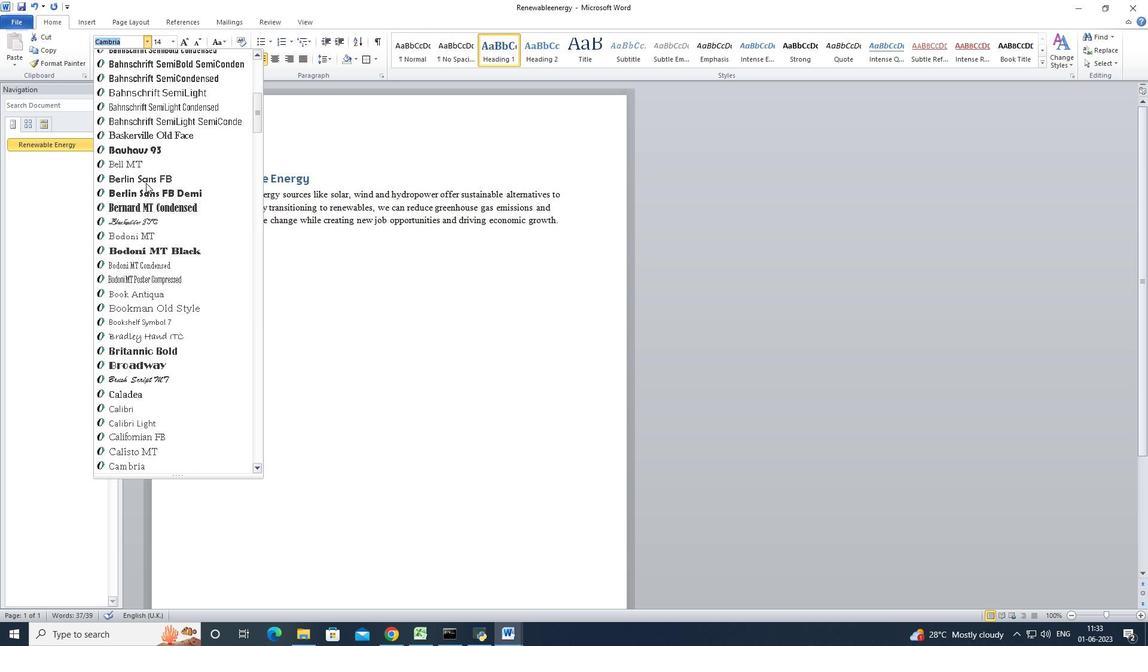 
Action: Mouse scrolled (145, 182) with delta (0, 0)
Screenshot: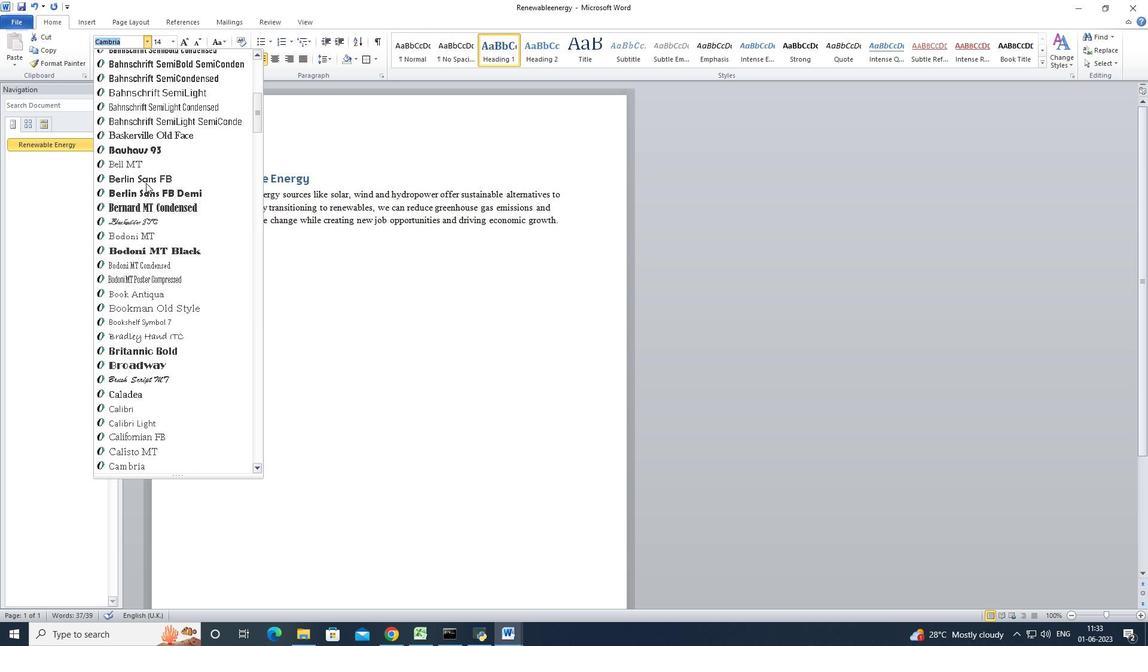 
Action: Mouse scrolled (145, 182) with delta (0, 0)
Screenshot: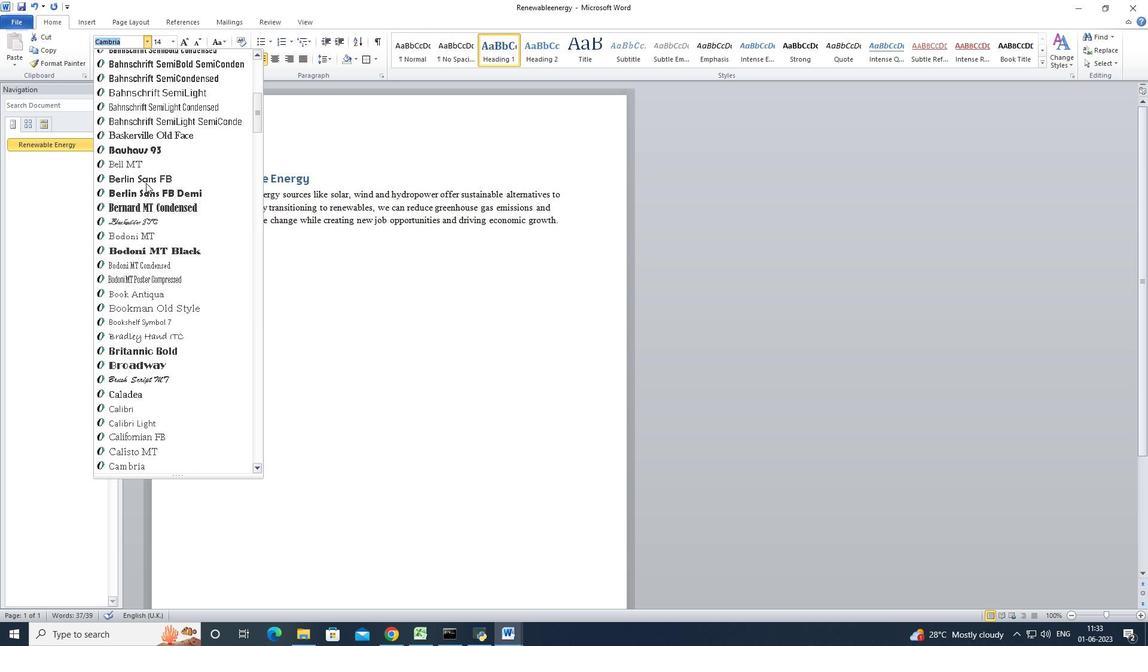 
Action: Mouse scrolled (145, 182) with delta (0, 0)
Screenshot: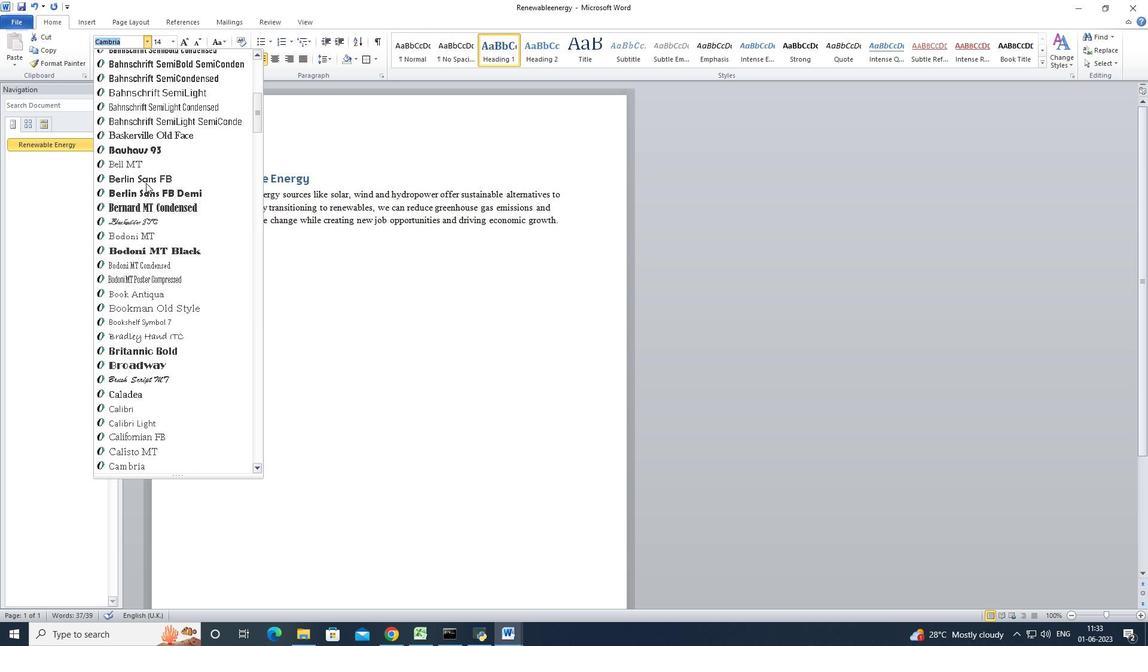 
Action: Mouse scrolled (145, 182) with delta (0, 0)
Screenshot: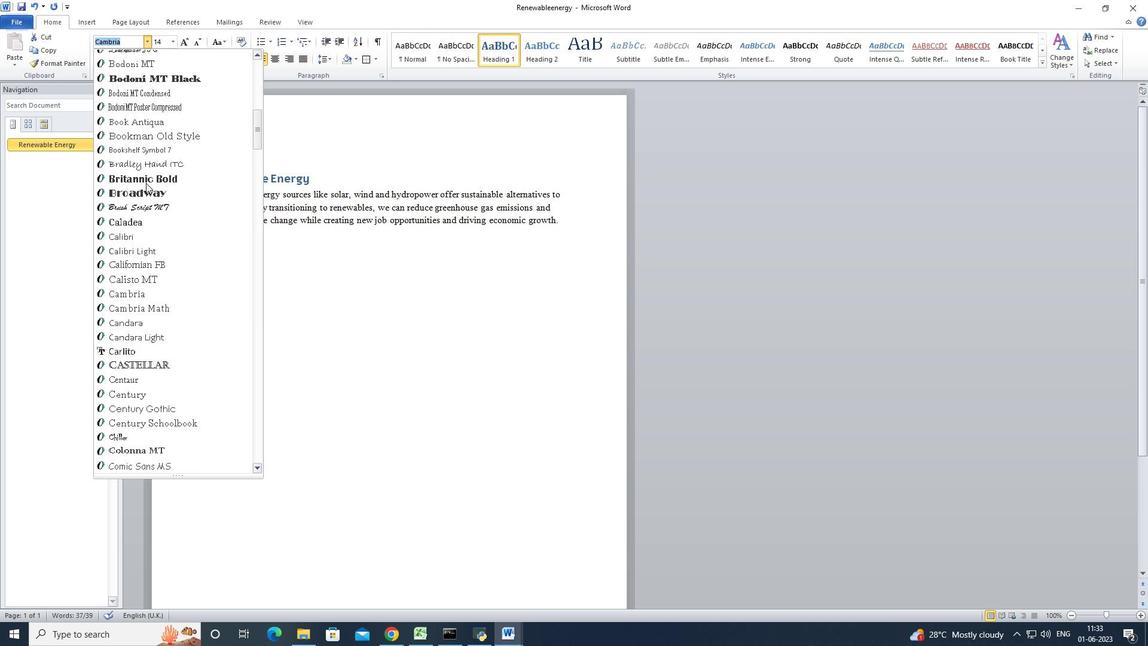 
Action: Mouse scrolled (145, 182) with delta (0, 0)
Screenshot: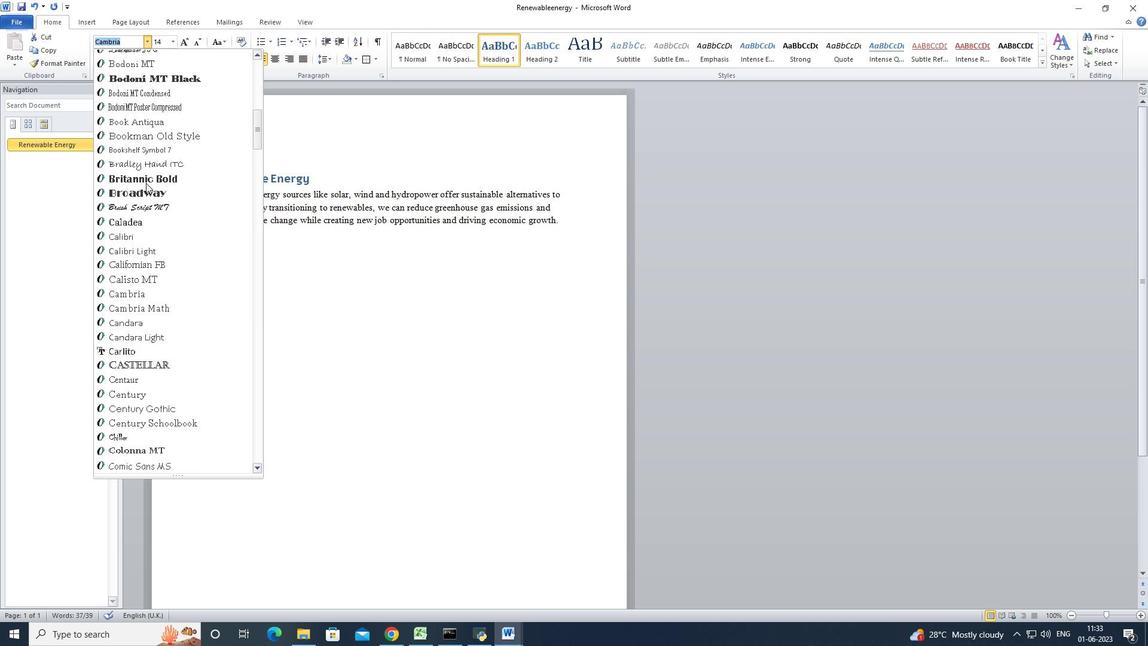 
Action: Mouse scrolled (145, 182) with delta (0, 0)
Screenshot: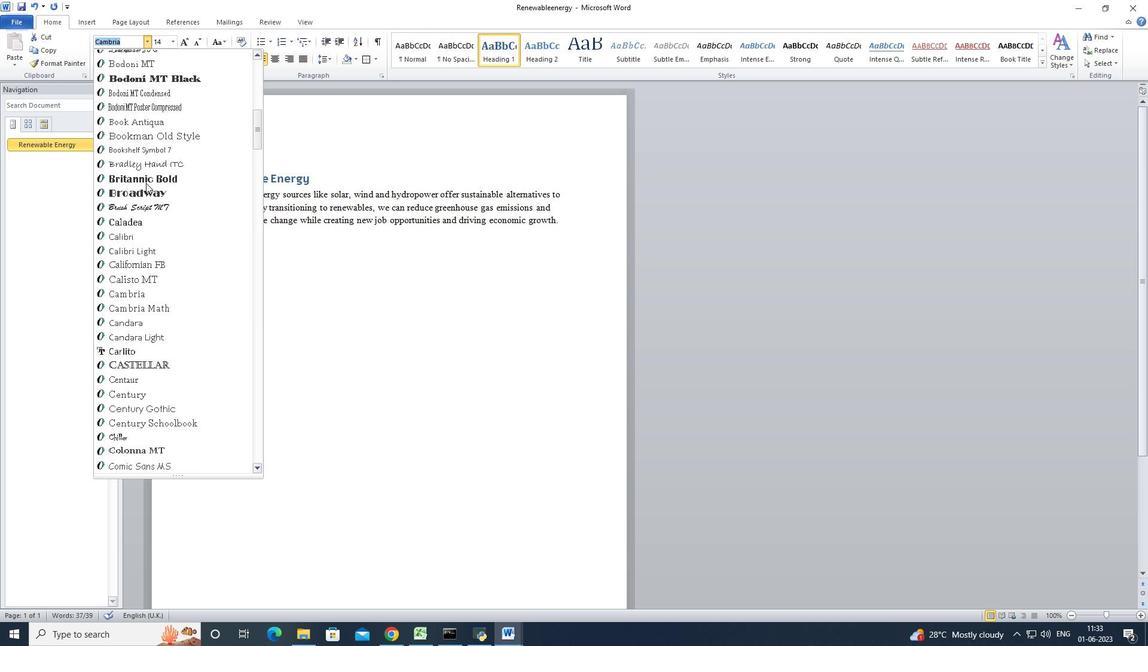 
Action: Mouse scrolled (145, 182) with delta (0, 0)
Screenshot: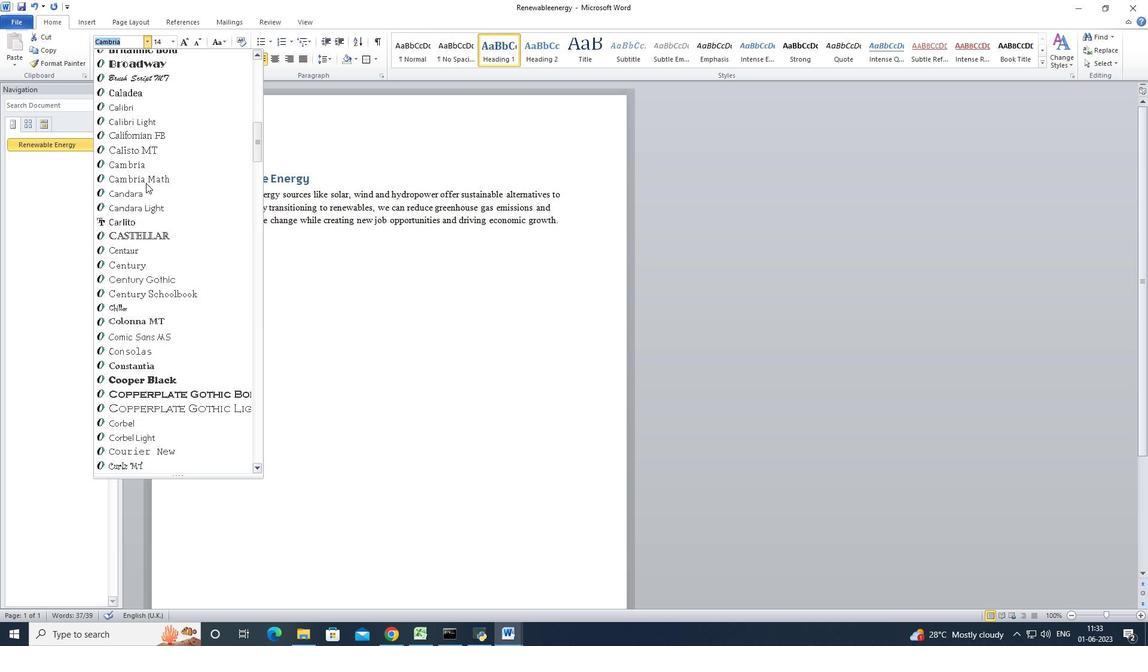 
Action: Mouse scrolled (145, 182) with delta (0, 0)
Screenshot: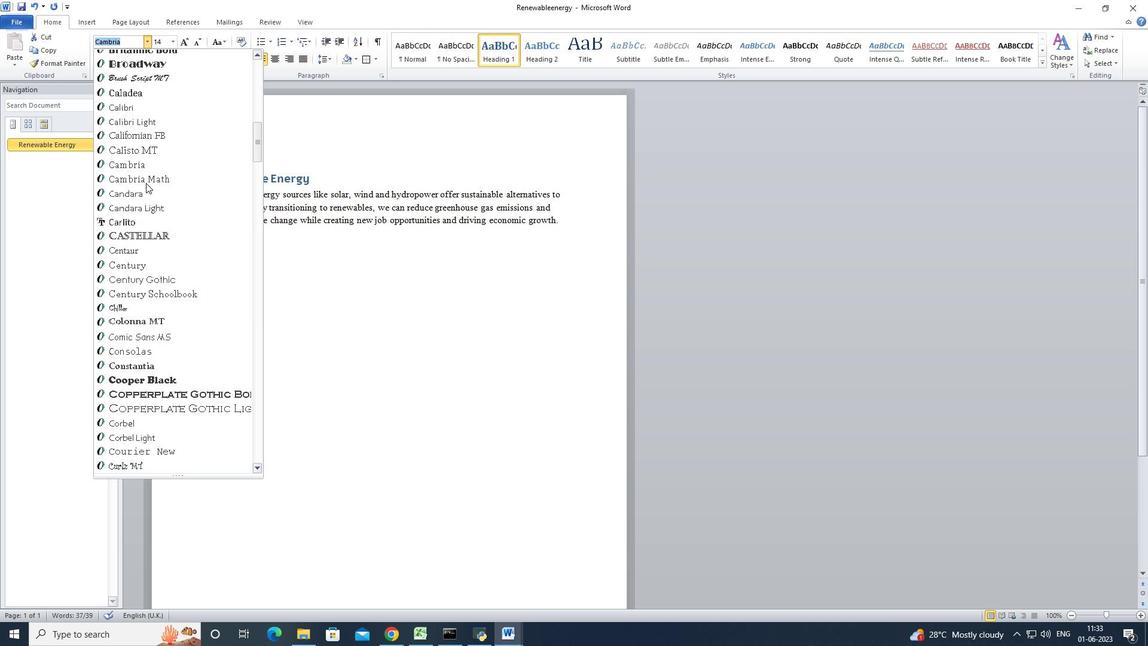 
Action: Mouse scrolled (145, 182) with delta (0, 0)
Screenshot: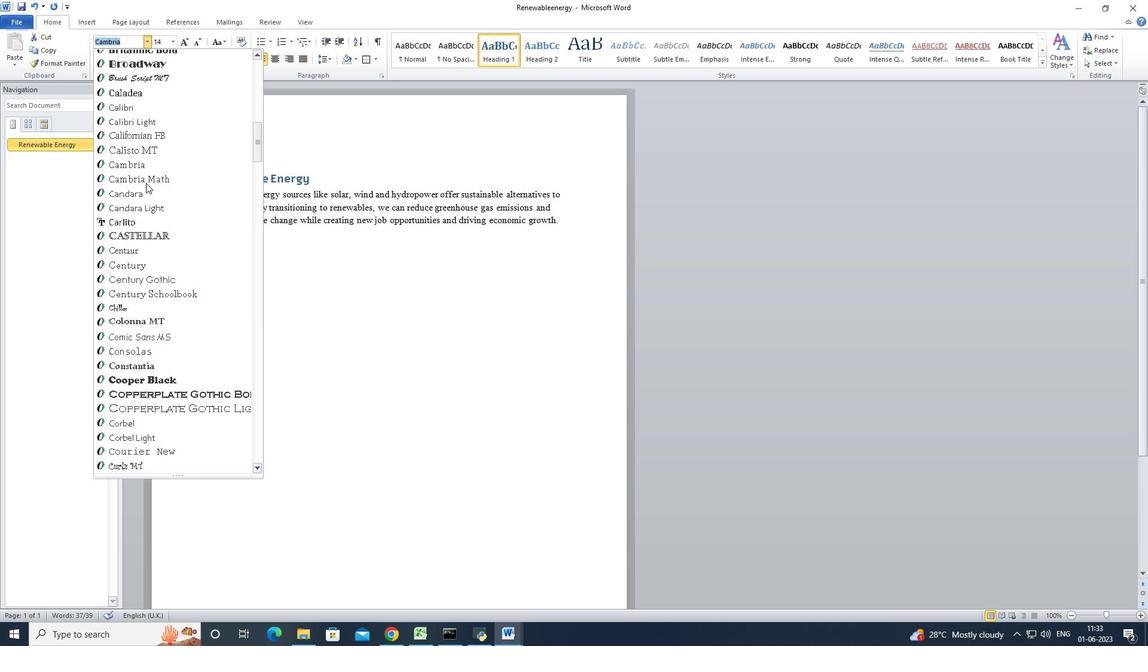 
Action: Mouse scrolled (145, 182) with delta (0, 0)
Screenshot: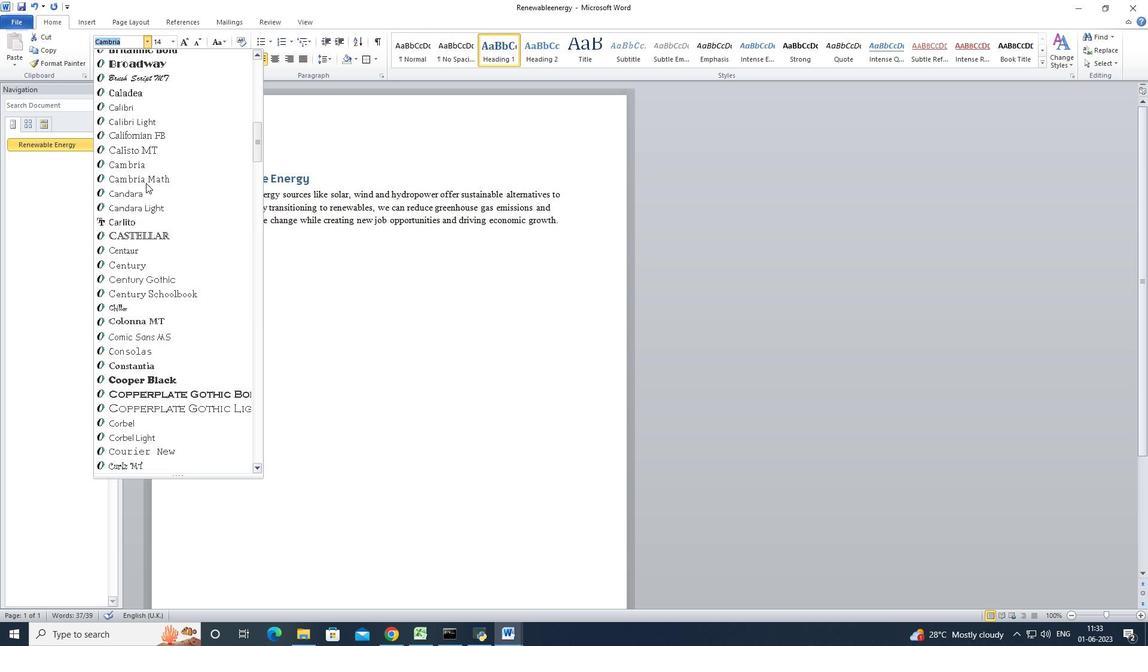 
Action: Mouse scrolled (145, 182) with delta (0, 0)
Screenshot: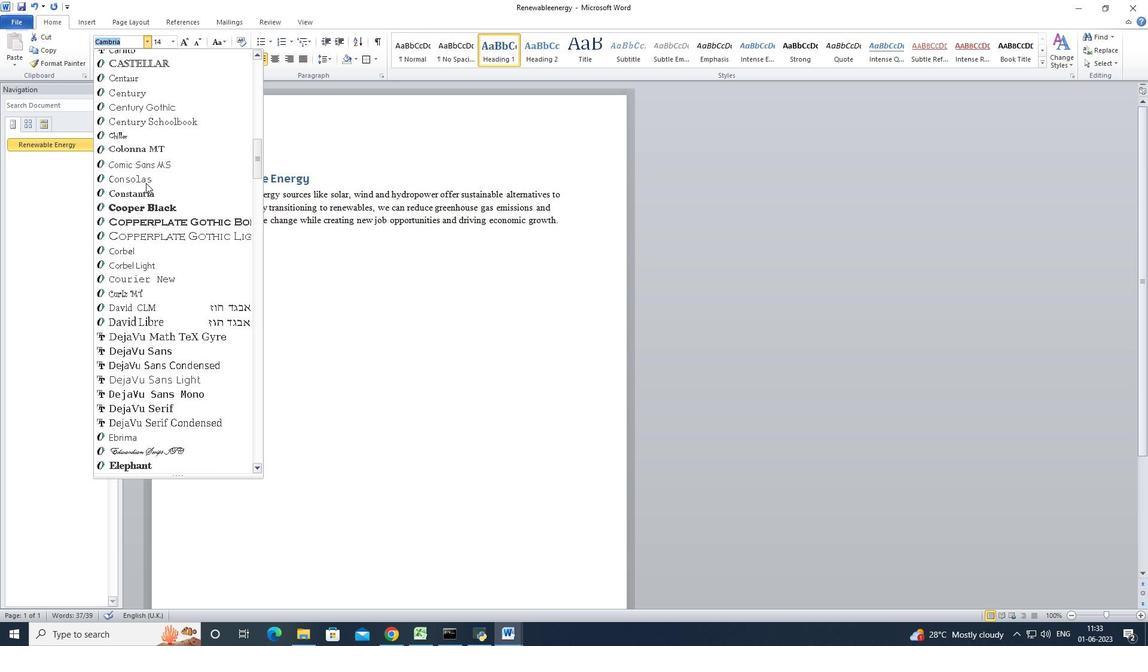 
Action: Mouse scrolled (145, 183) with delta (0, 0)
Screenshot: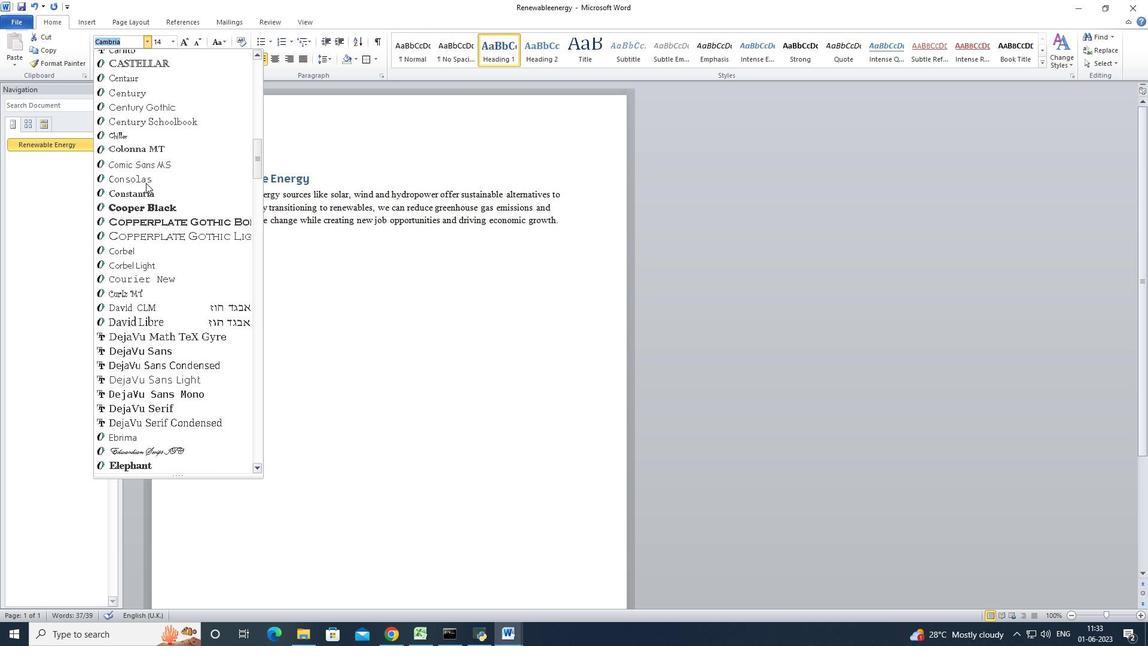 
Action: Mouse scrolled (145, 182) with delta (0, 0)
Screenshot: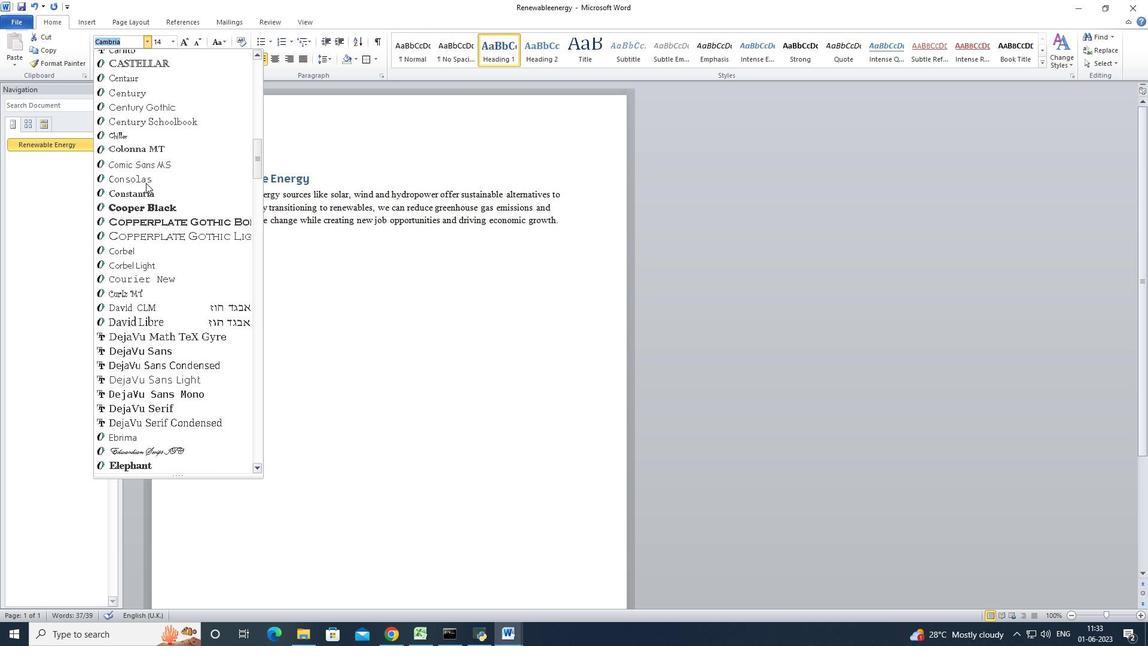 
Action: Mouse scrolled (145, 182) with delta (0, 0)
Screenshot: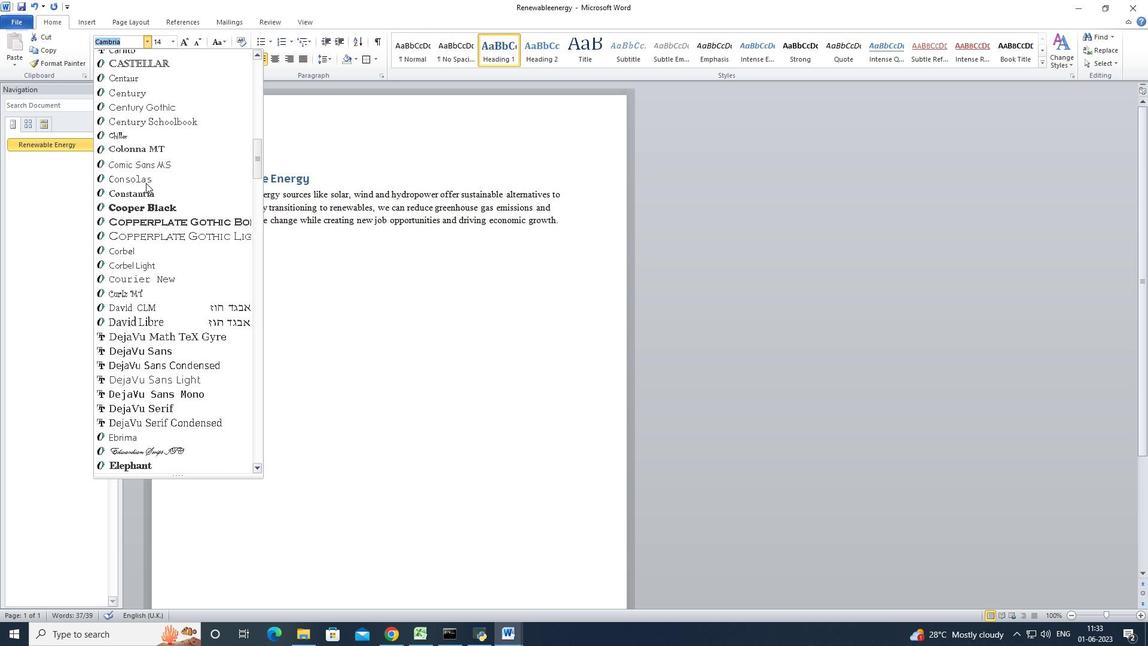 
Action: Mouse scrolled (145, 182) with delta (0, 0)
Screenshot: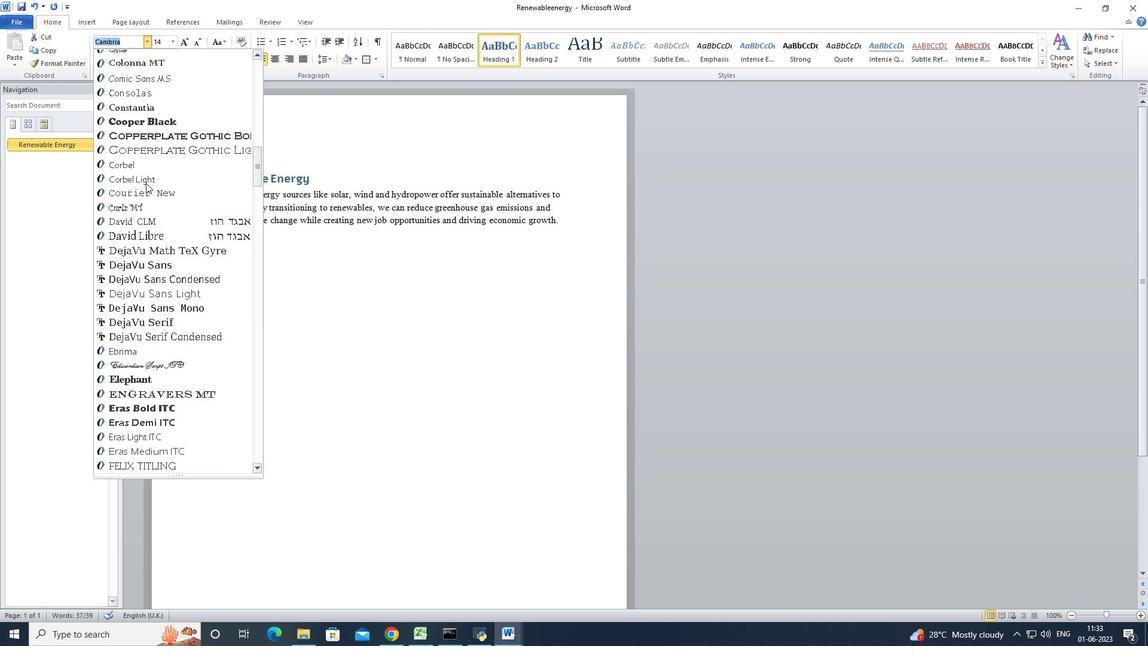 
Action: Mouse scrolled (145, 182) with delta (0, 0)
Screenshot: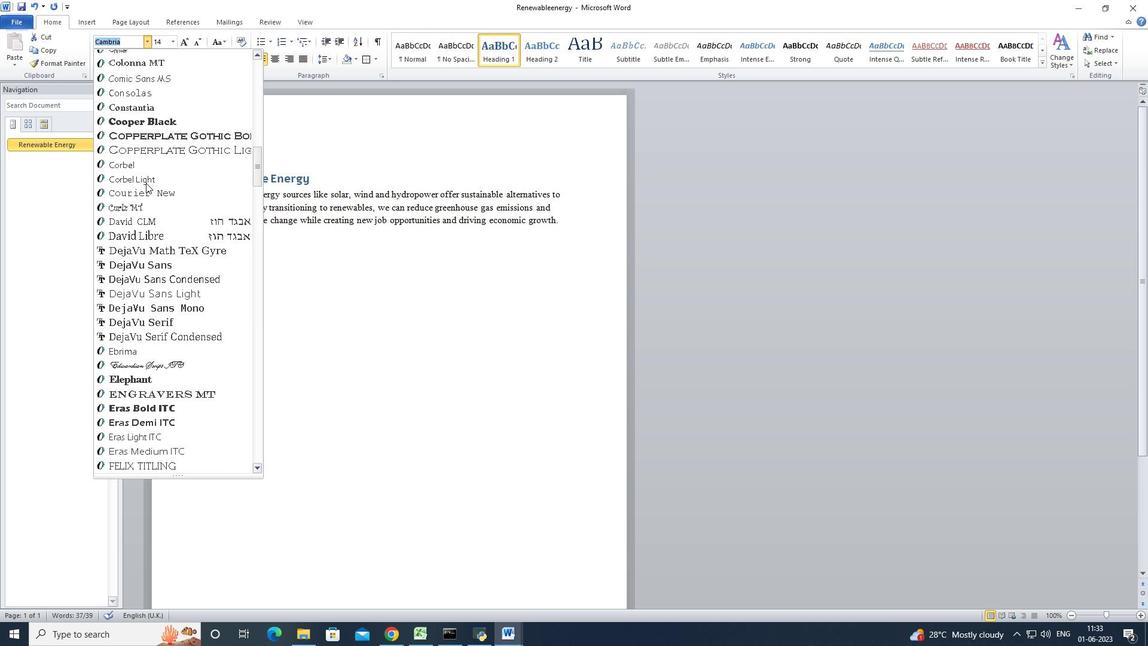 
Action: Mouse scrolled (145, 182) with delta (0, 0)
Screenshot: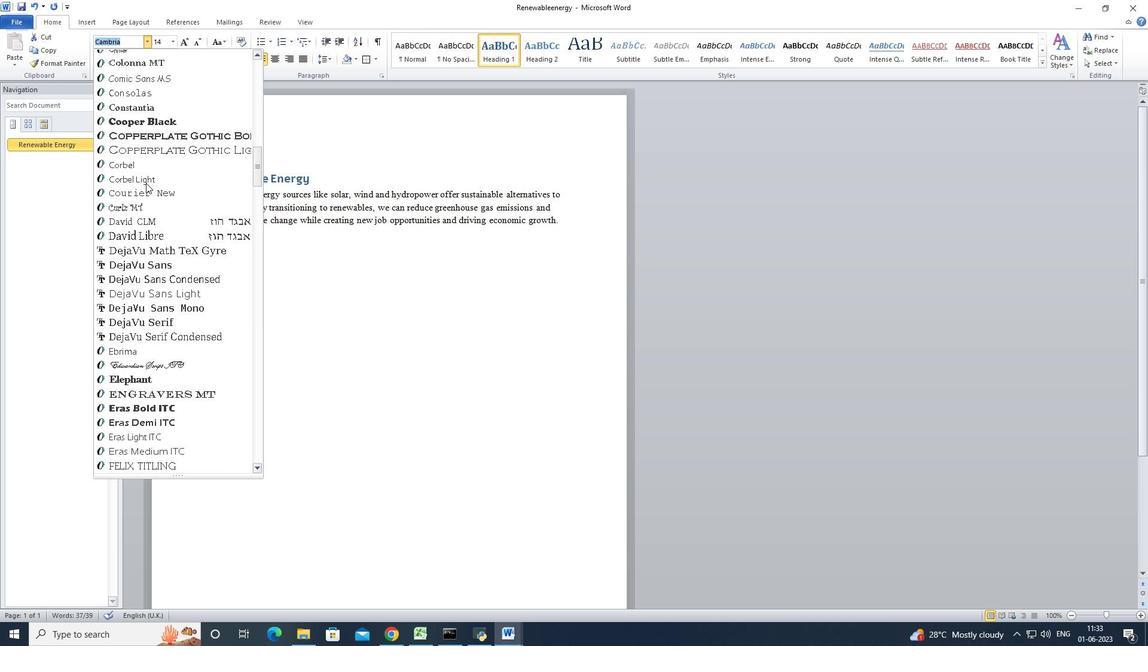 
Action: Mouse moved to (145, 254)
Screenshot: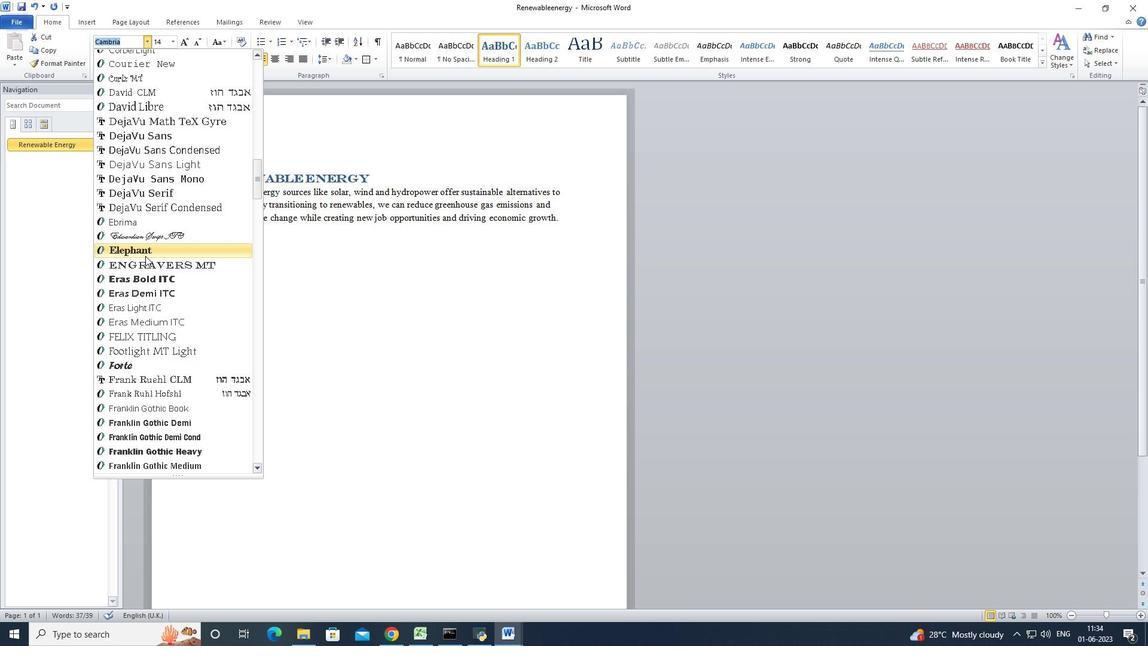 
Action: Mouse pressed left at (145, 254)
Screenshot: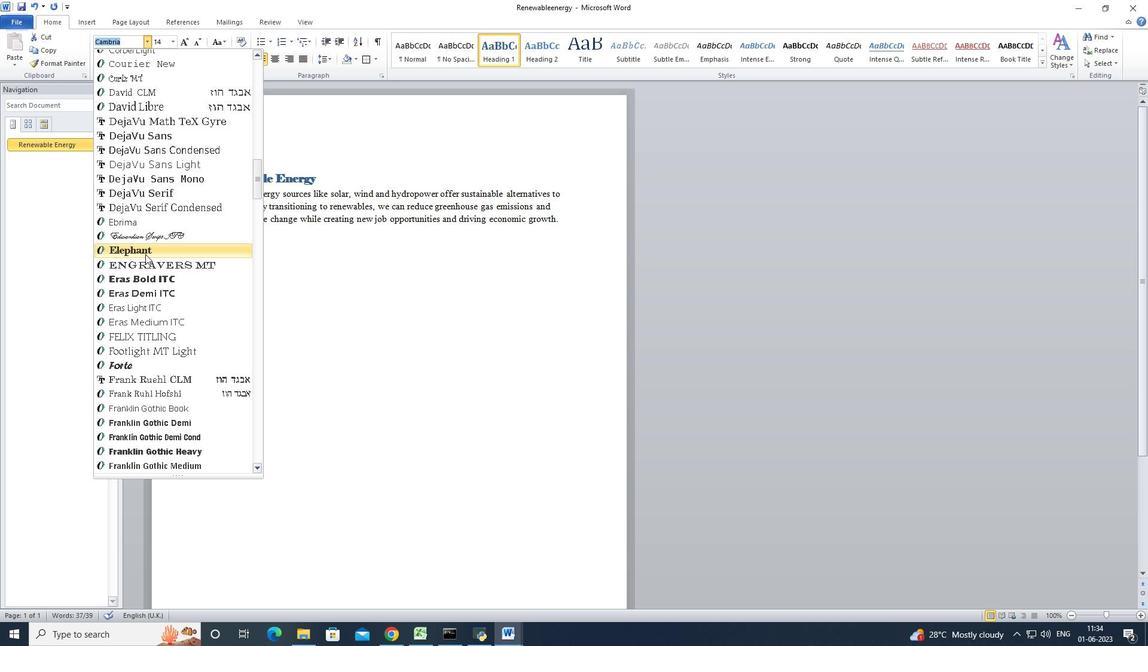 
Action: Mouse moved to (169, 47)
Screenshot: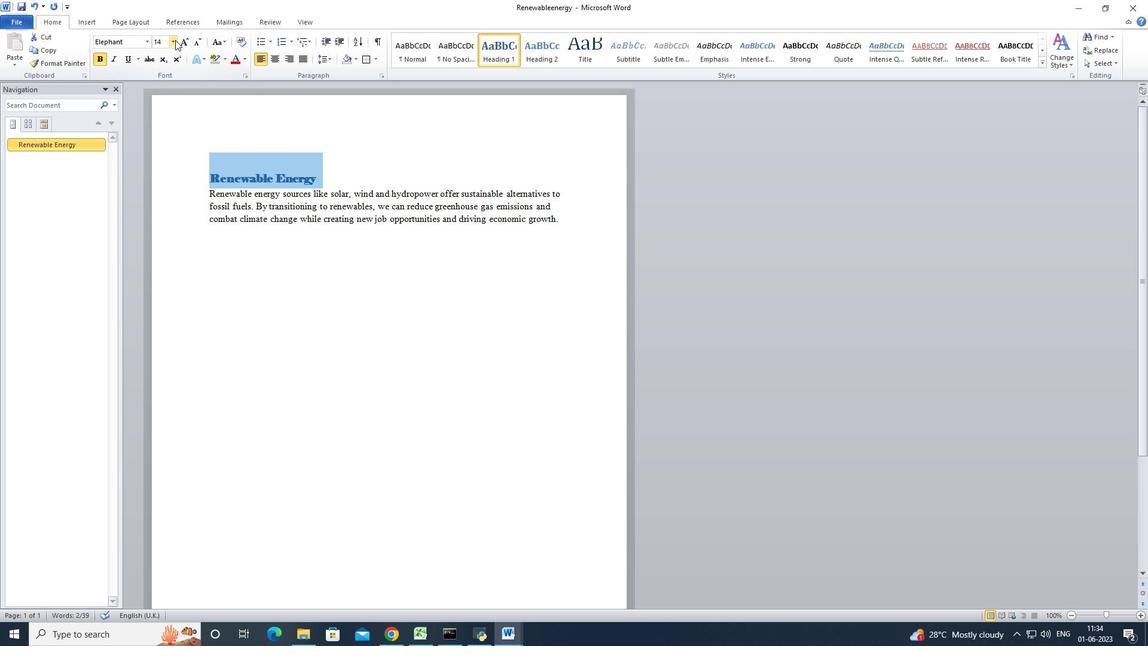 
Action: Mouse pressed left at (169, 47)
Screenshot: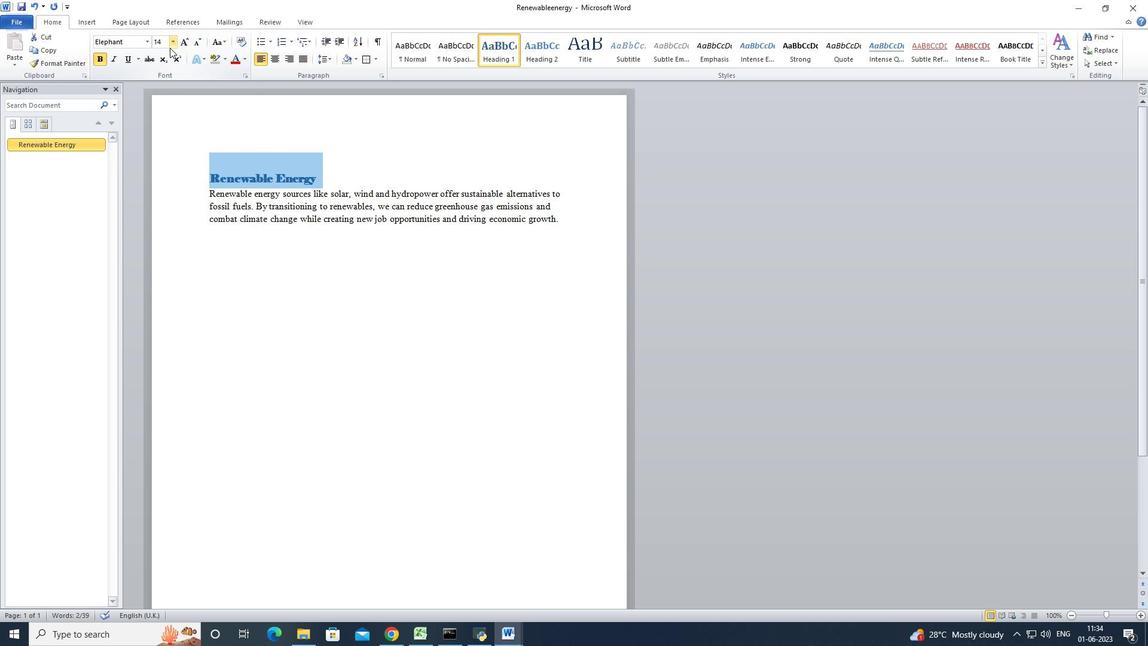 
Action: Mouse moved to (158, 116)
Screenshot: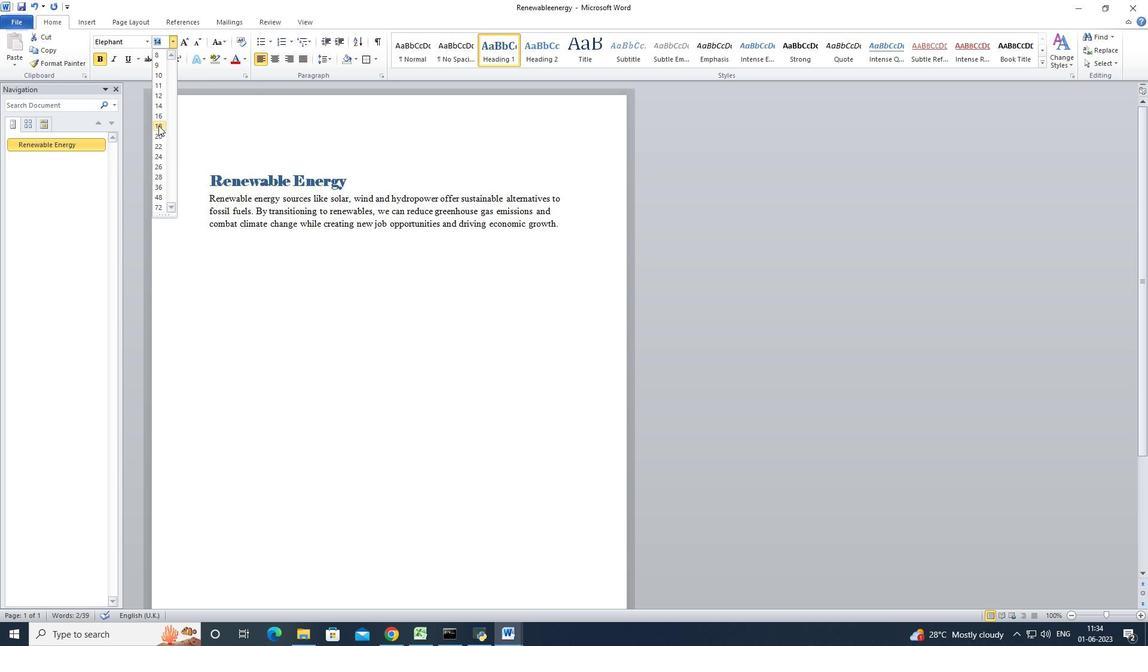 
Action: Mouse pressed left at (158, 116)
Screenshot: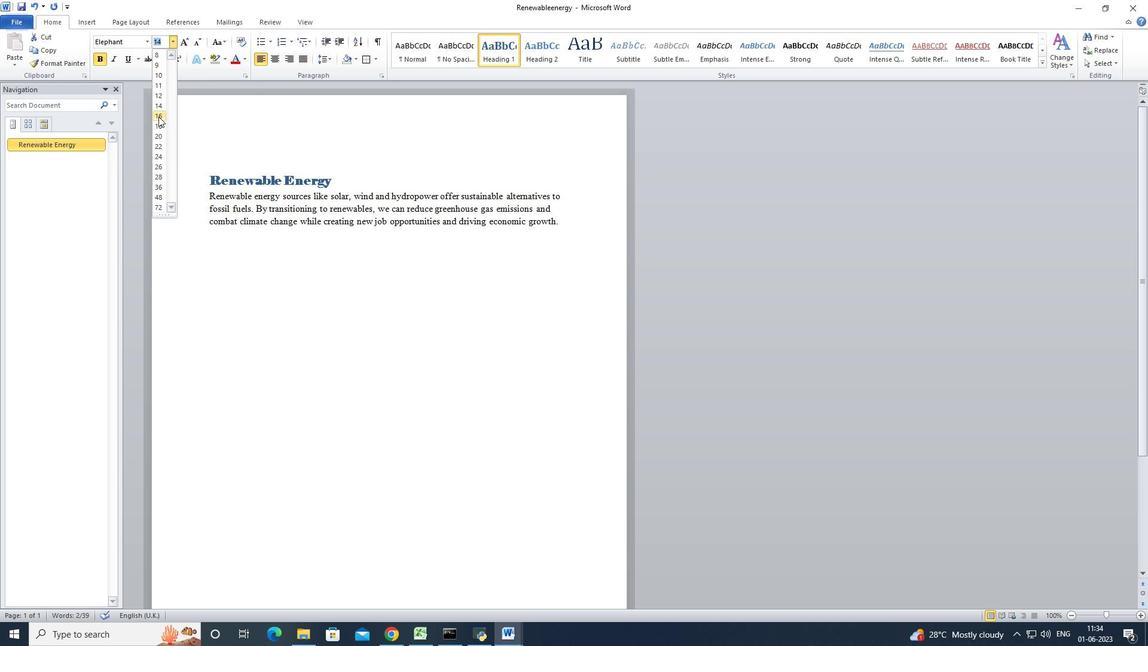
Action: Mouse moved to (257, 60)
Screenshot: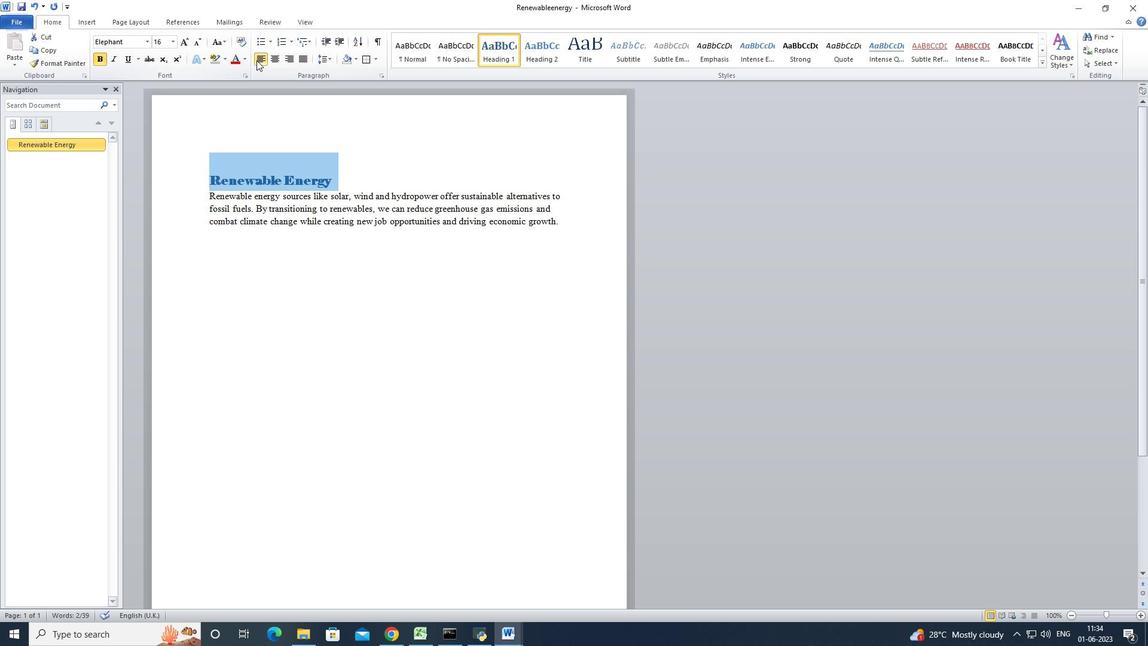 
Action: Mouse pressed left at (257, 60)
Screenshot: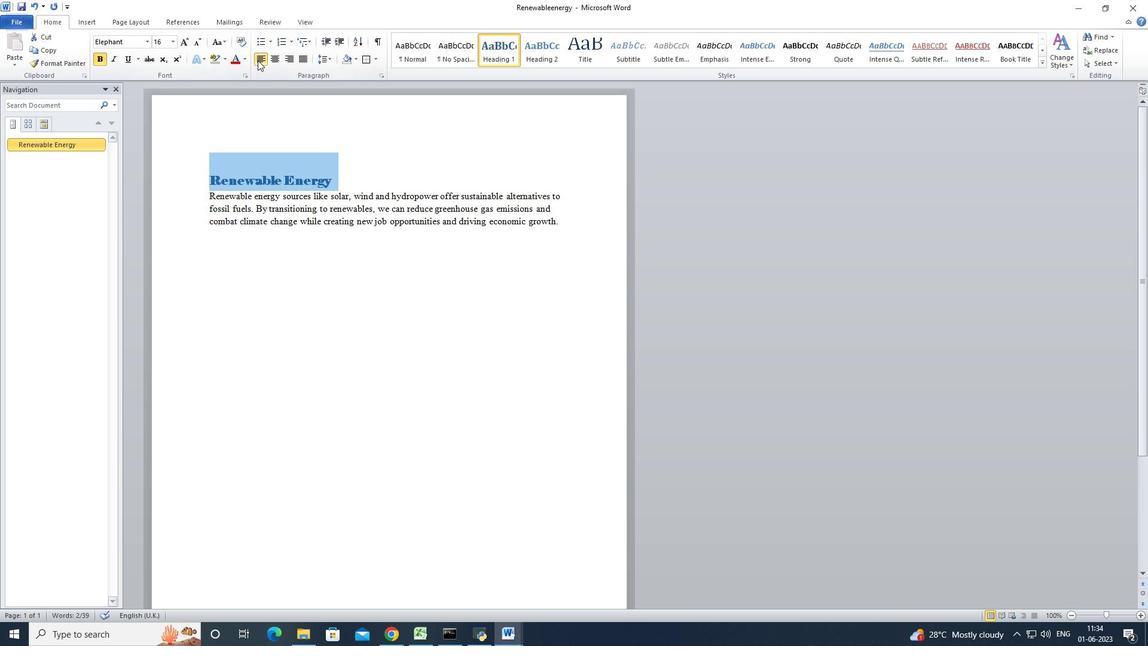 
Action: Mouse pressed left at (257, 60)
Screenshot: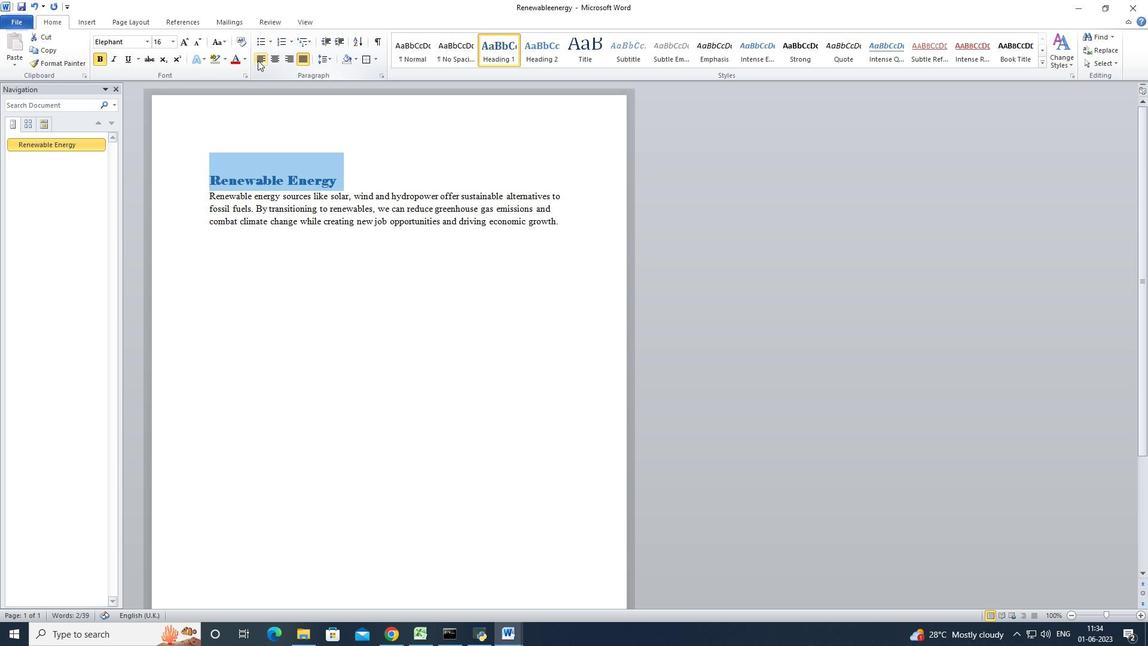 
Action: Mouse moved to (308, 286)
Screenshot: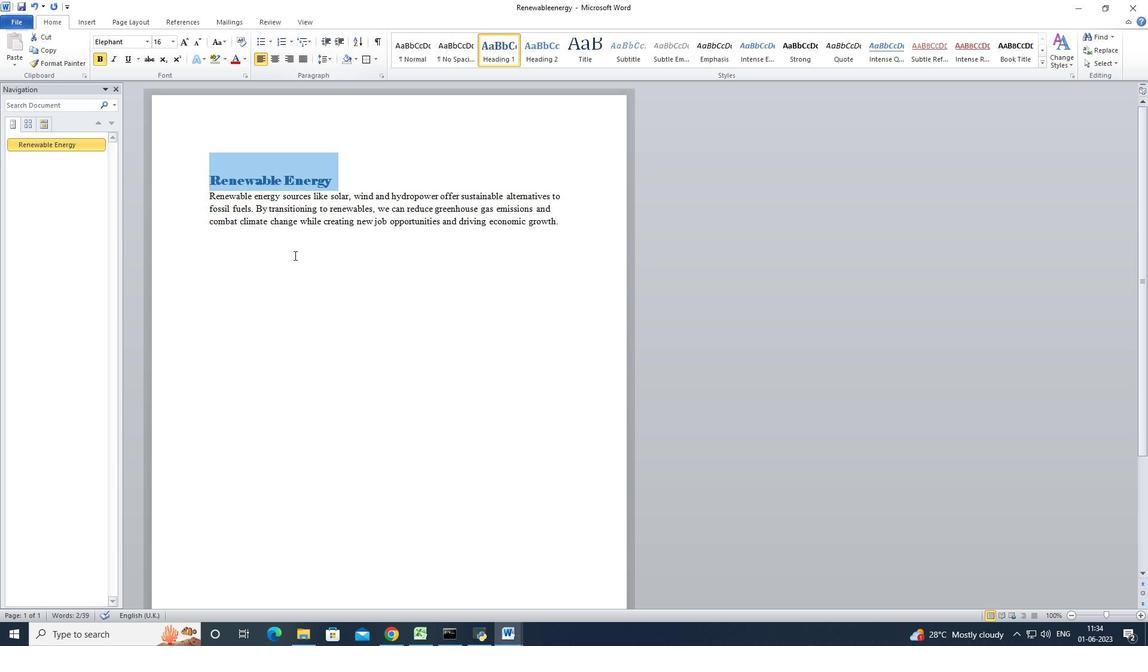 
Action: Mouse pressed left at (308, 286)
Screenshot: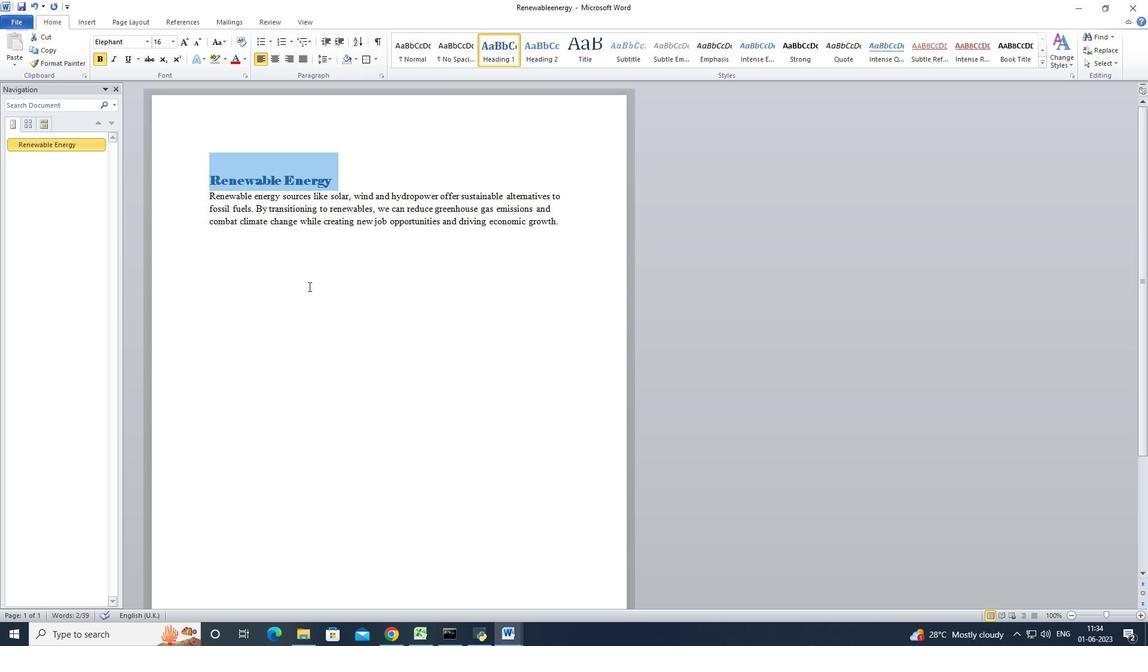 
Action: Mouse moved to (416, 281)
Screenshot: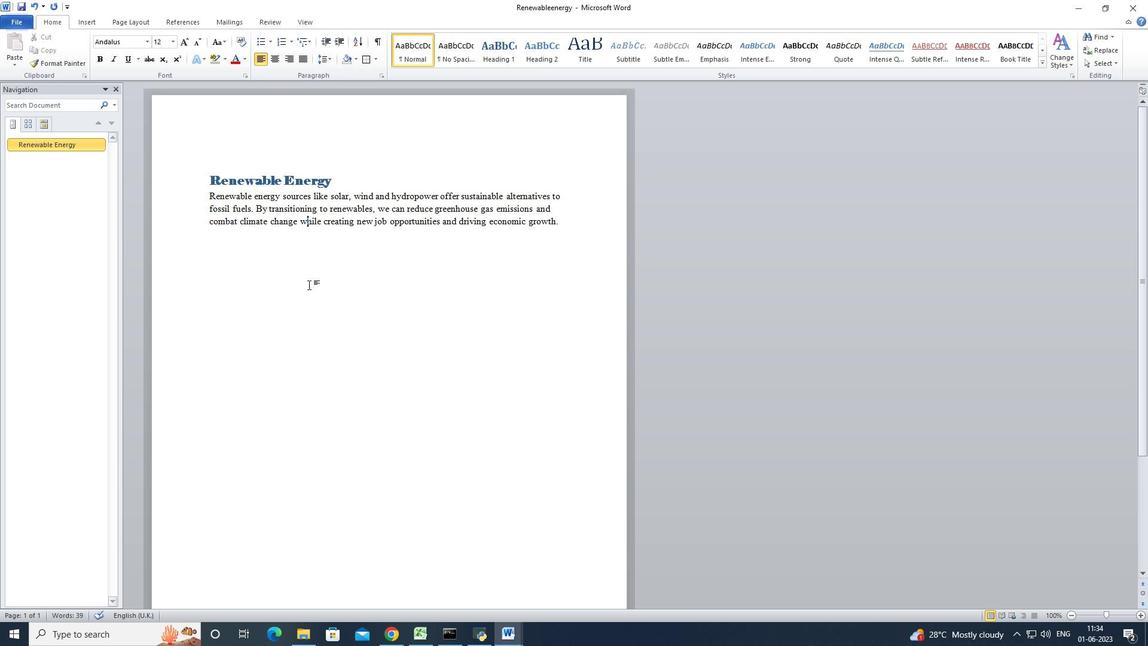 
Action: Mouse pressed left at (416, 281)
Screenshot: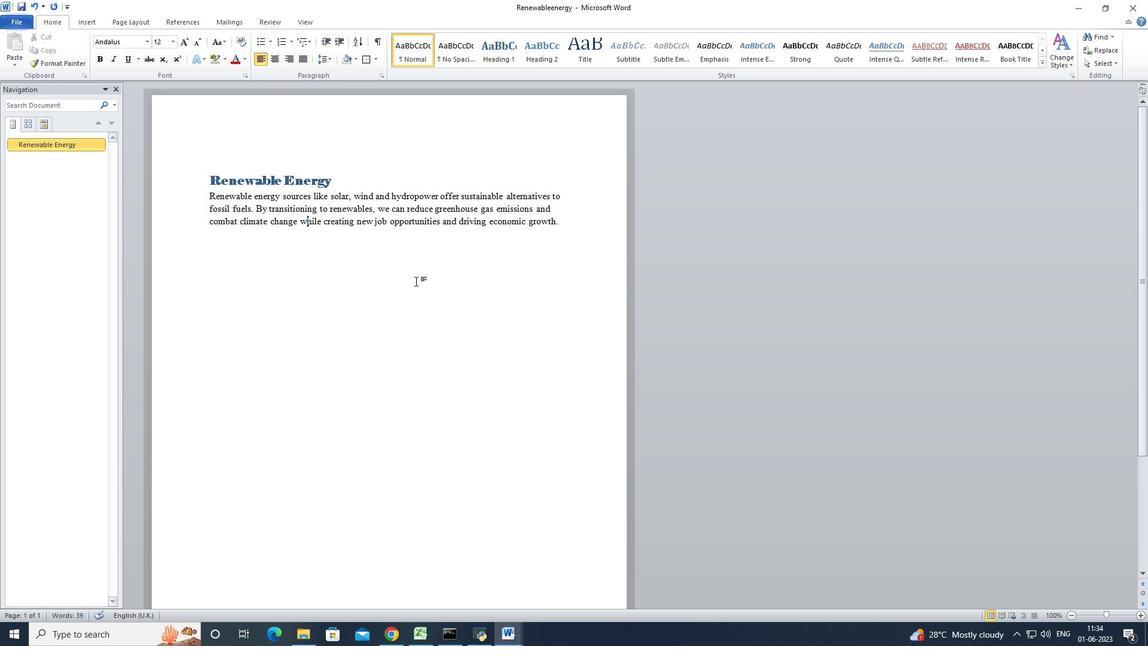 
Action: Key pressed ctrl+S
Screenshot: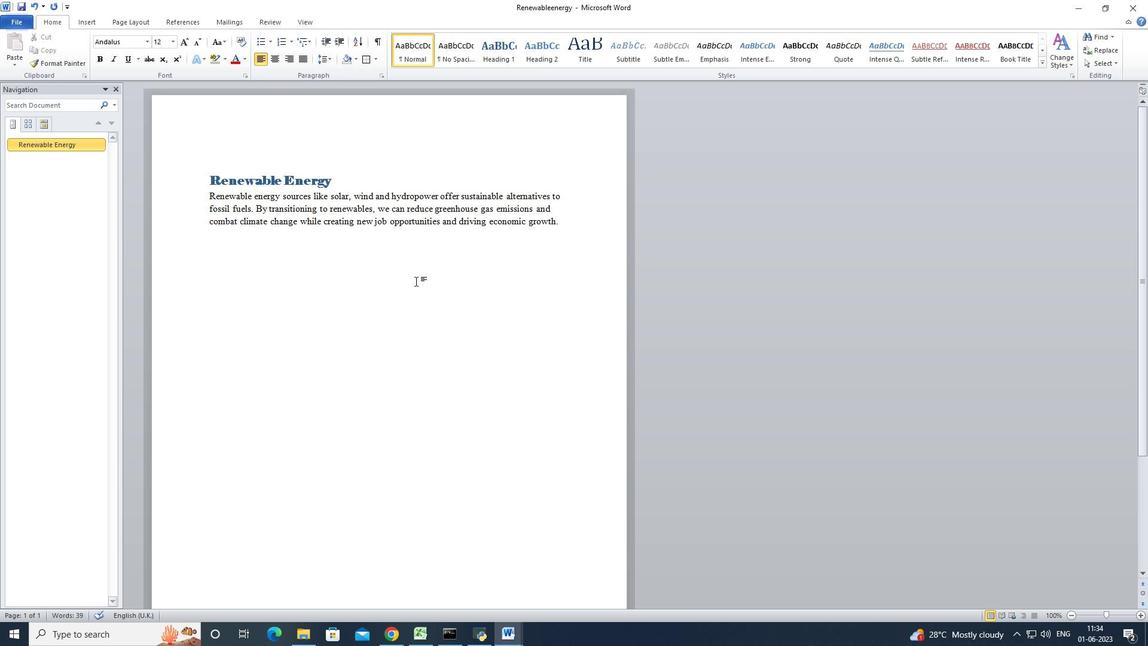 
